 Task: Compose an email with the signature Ashley Martin with the subject Feedback on a shareholder report and the message Could you please review and approve the marketing materials for the new campaign? from softage.4@softage.net to softage.6@softage.net, select last 2 words, change the font of the message to Comic Sans and change the font typography to bold and underline Send the email. Finally, move the email from Sent Items to the label Insurance
Action: Mouse moved to (58, 115)
Screenshot: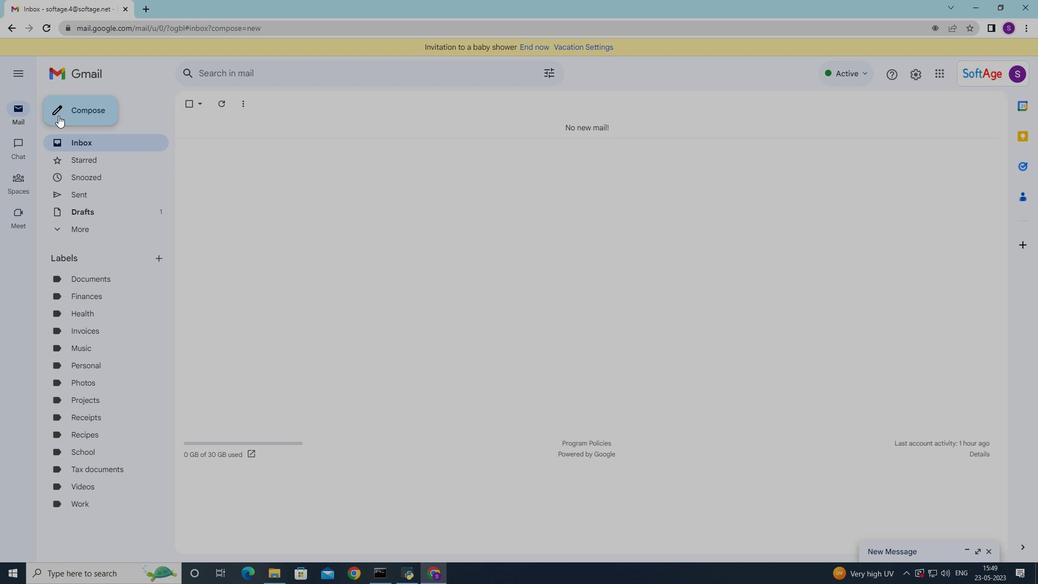 
Action: Mouse pressed left at (58, 115)
Screenshot: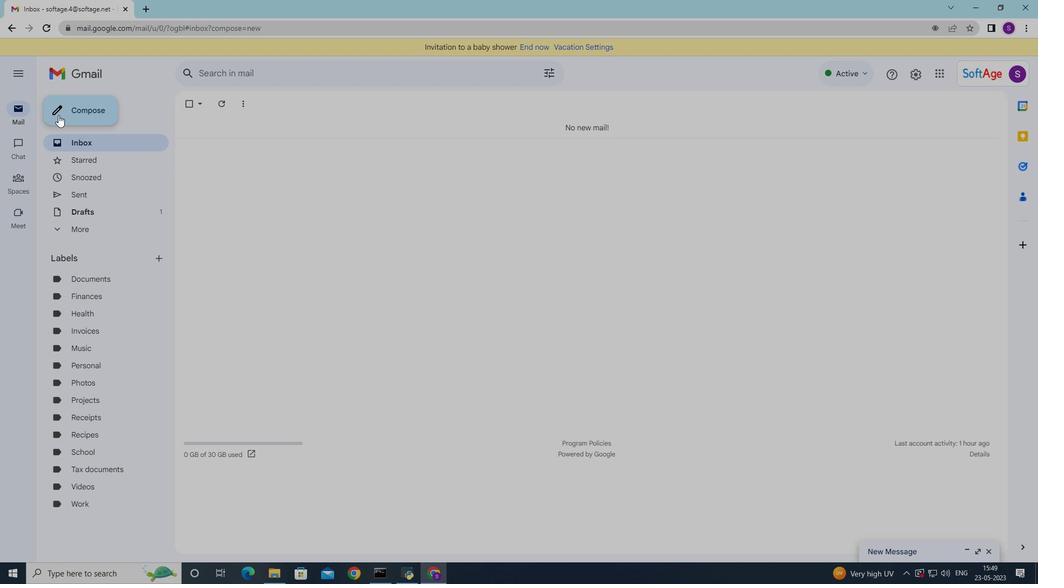 
Action: Mouse moved to (731, 541)
Screenshot: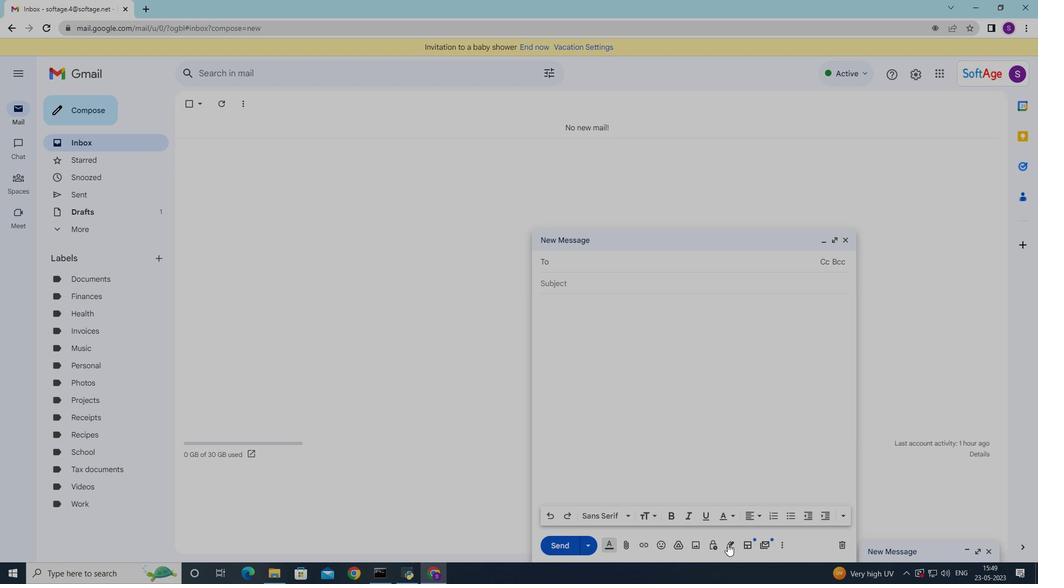 
Action: Mouse pressed left at (731, 541)
Screenshot: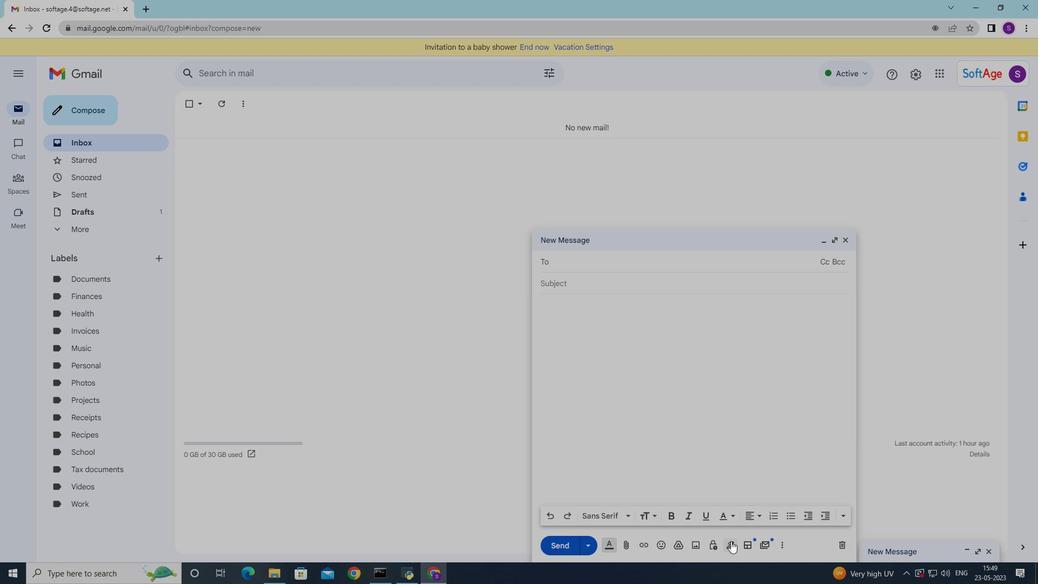 
Action: Mouse moved to (765, 252)
Screenshot: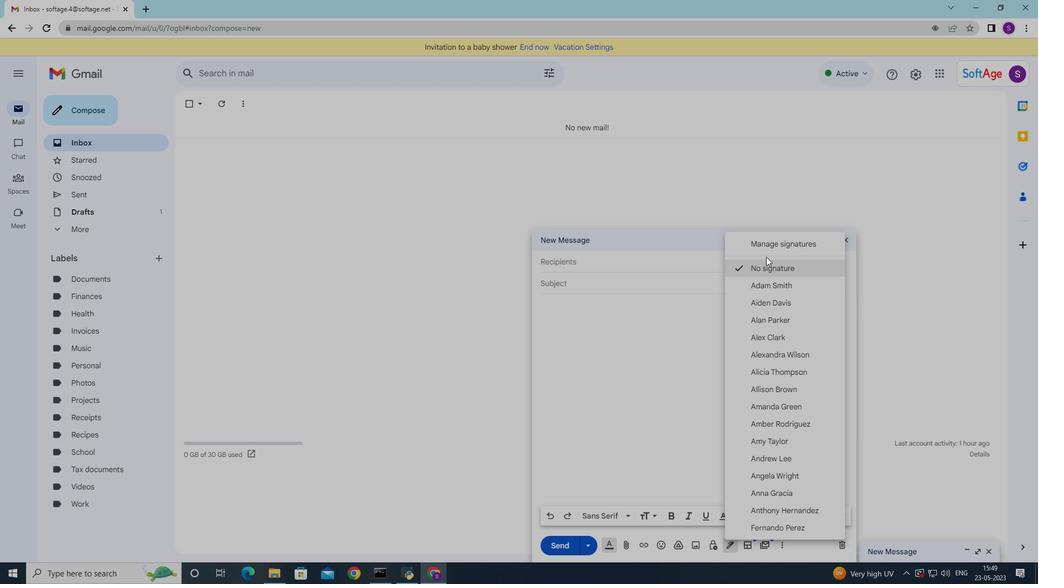 
Action: Mouse pressed left at (765, 252)
Screenshot: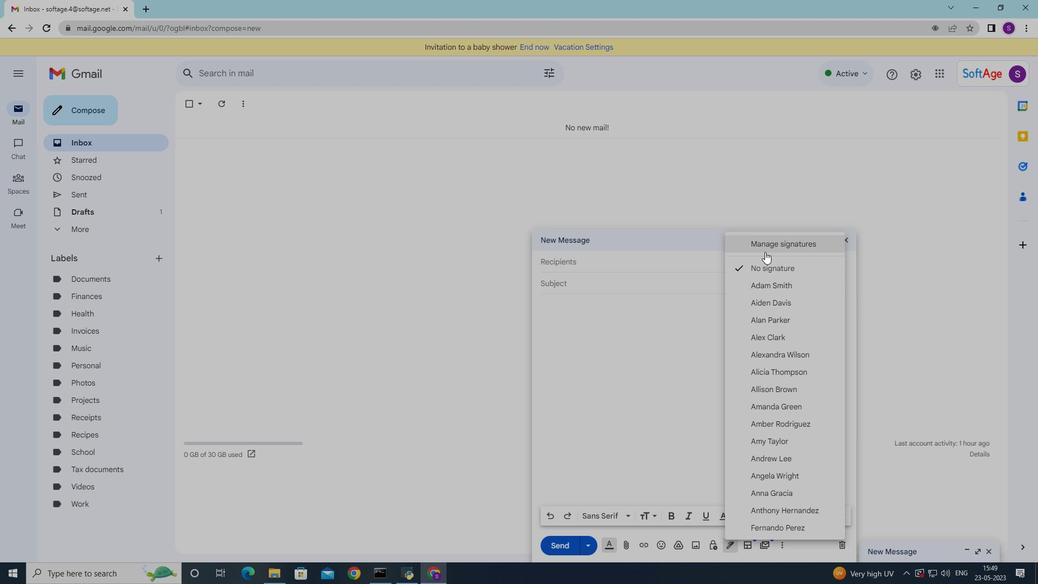 
Action: Mouse moved to (845, 242)
Screenshot: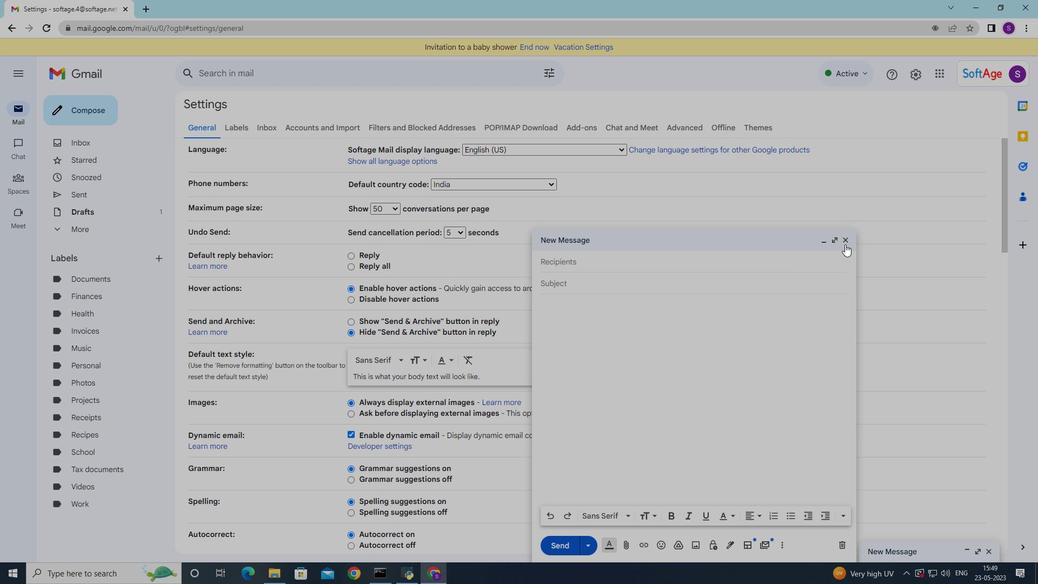 
Action: Mouse pressed left at (845, 242)
Screenshot: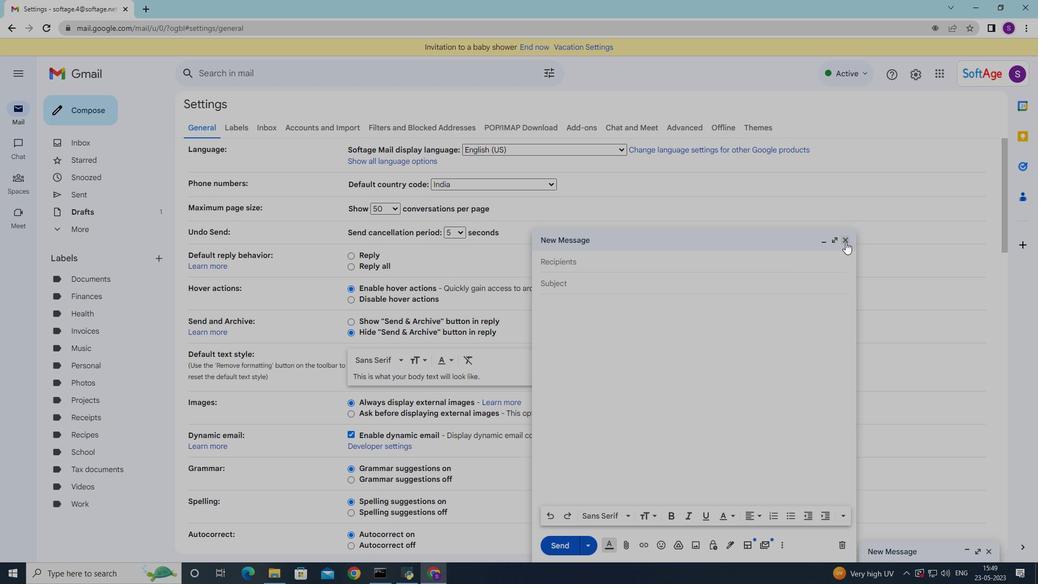 
Action: Mouse moved to (486, 284)
Screenshot: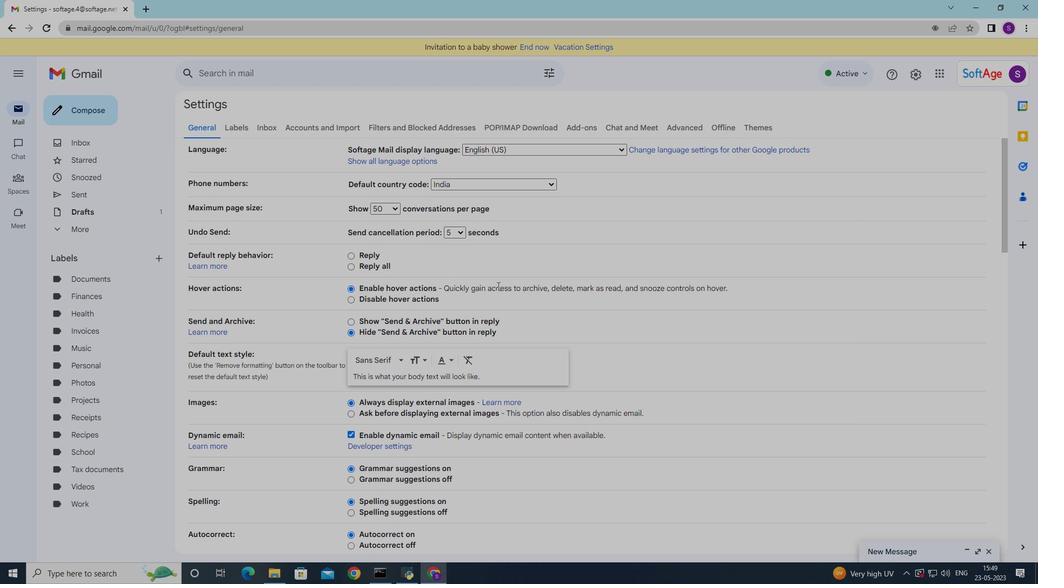 
Action: Mouse scrolled (486, 283) with delta (0, 0)
Screenshot: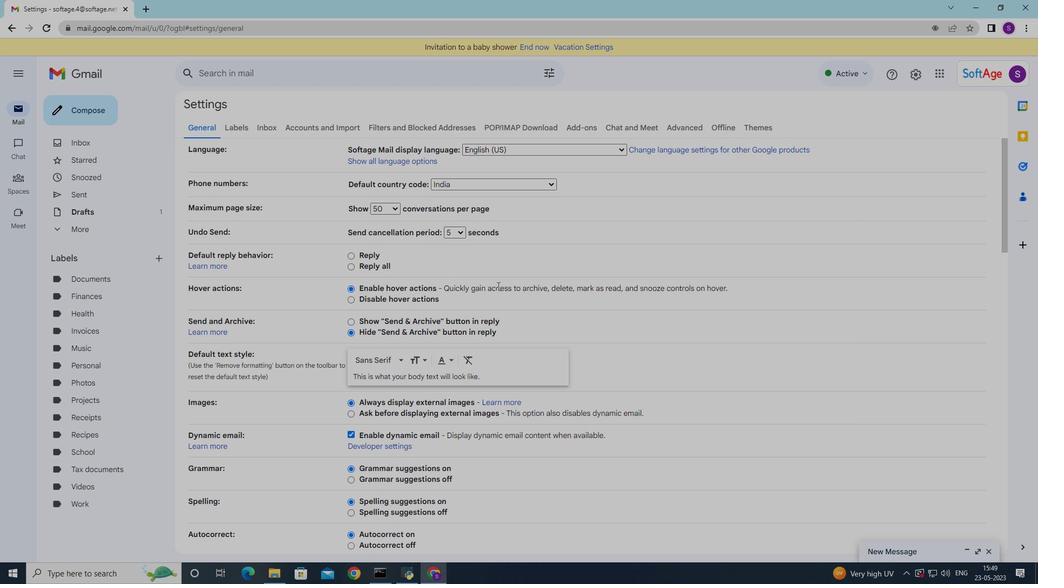 
Action: Mouse moved to (486, 284)
Screenshot: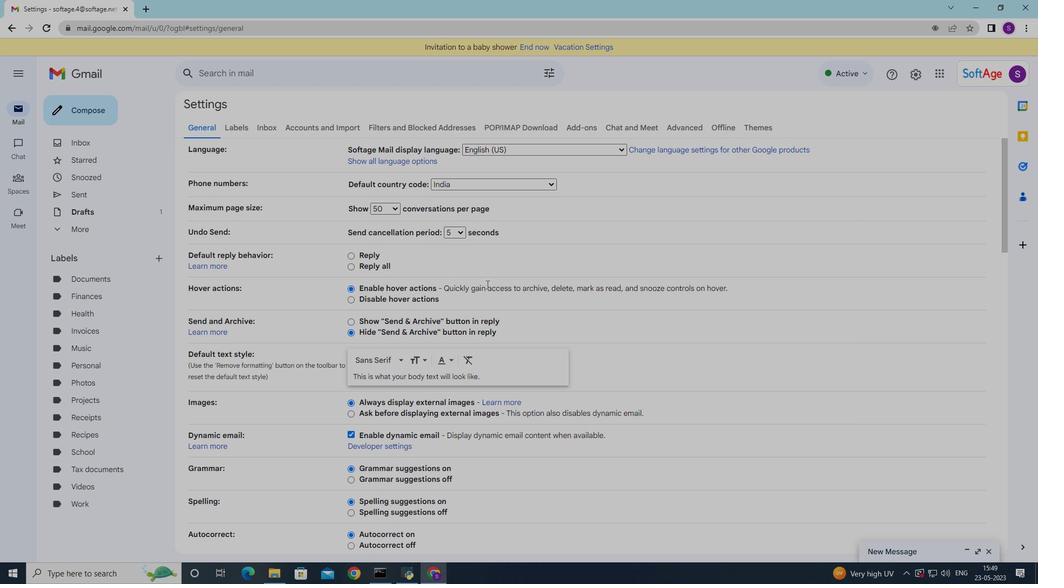 
Action: Mouse scrolled (486, 283) with delta (0, 0)
Screenshot: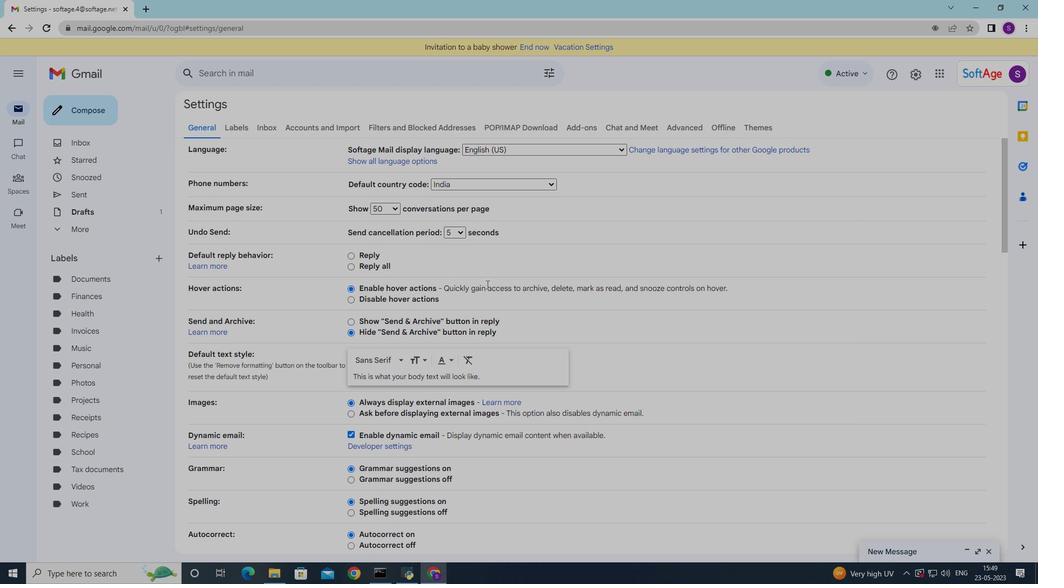 
Action: Mouse moved to (486, 284)
Screenshot: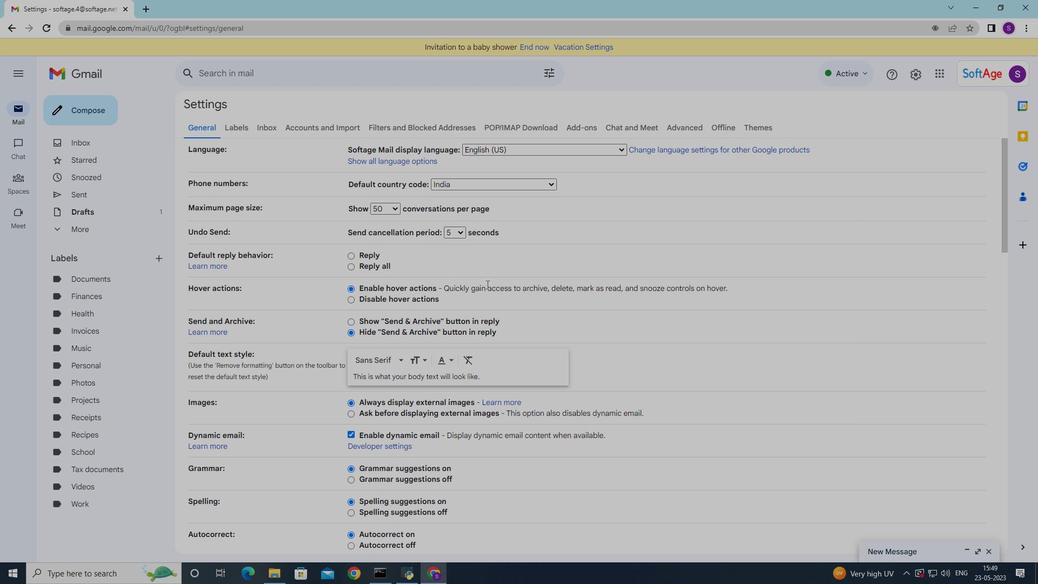 
Action: Mouse scrolled (486, 284) with delta (0, 0)
Screenshot: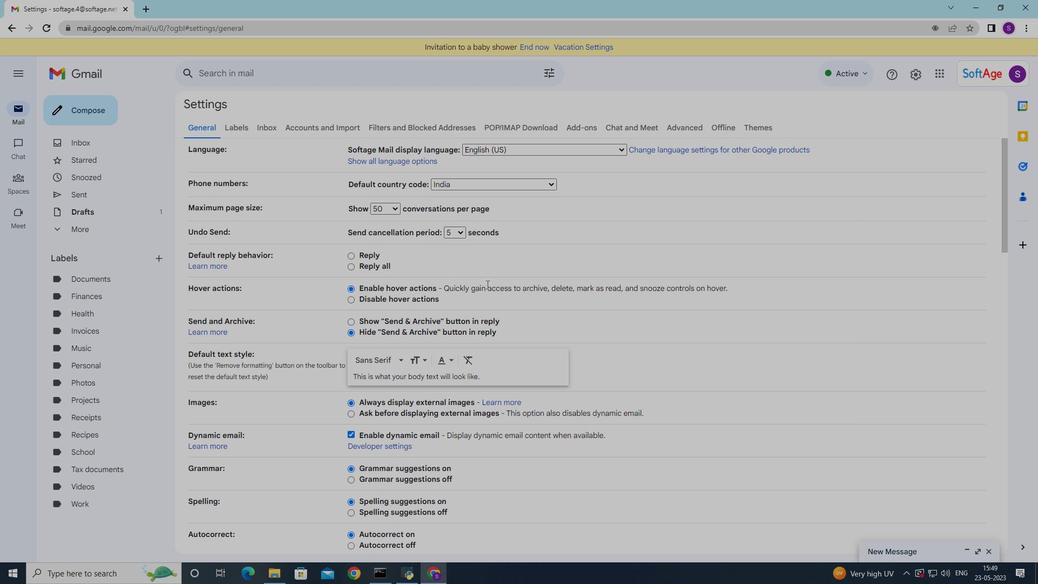 
Action: Mouse moved to (485, 288)
Screenshot: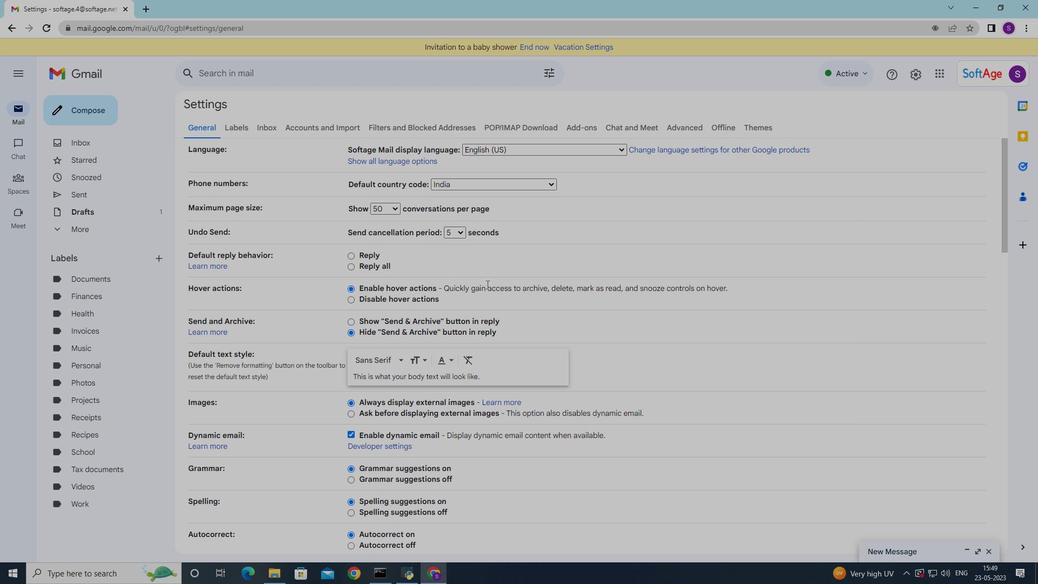 
Action: Mouse scrolled (485, 288) with delta (0, 0)
Screenshot: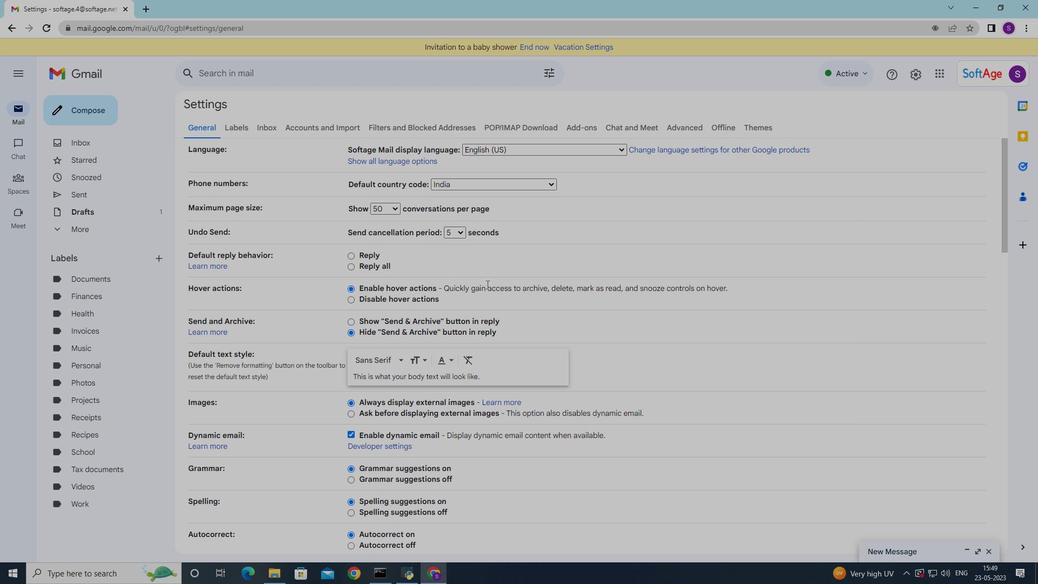 
Action: Mouse moved to (475, 349)
Screenshot: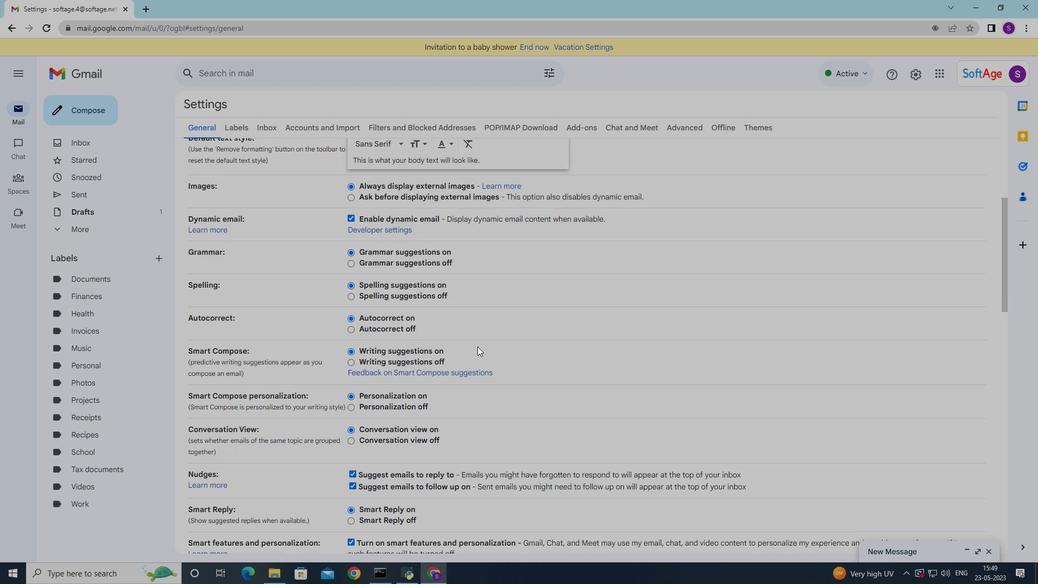 
Action: Mouse scrolled (475, 349) with delta (0, 0)
Screenshot: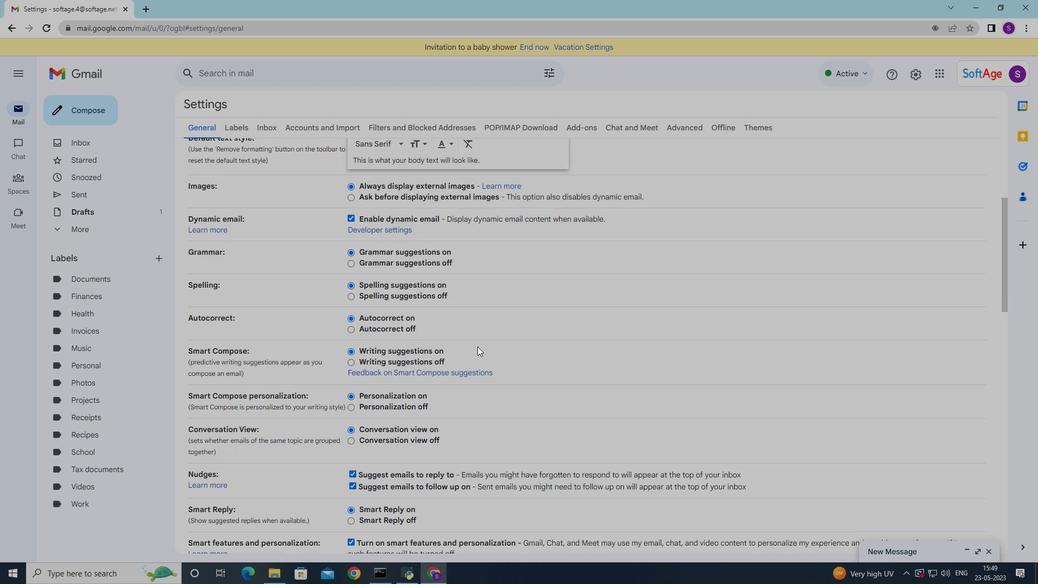 
Action: Mouse scrolled (475, 349) with delta (0, 0)
Screenshot: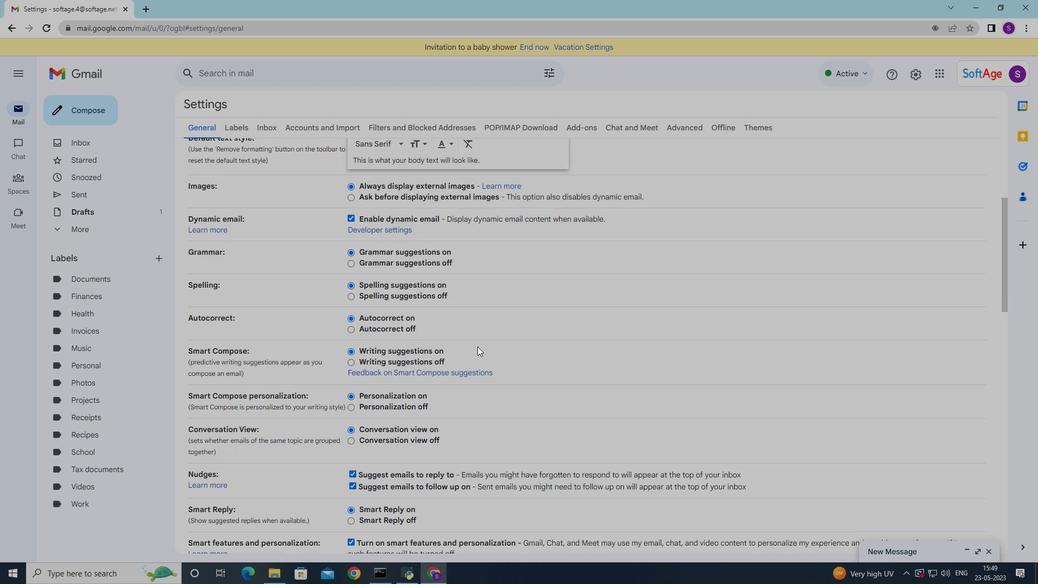 
Action: Mouse scrolled (475, 349) with delta (0, 0)
Screenshot: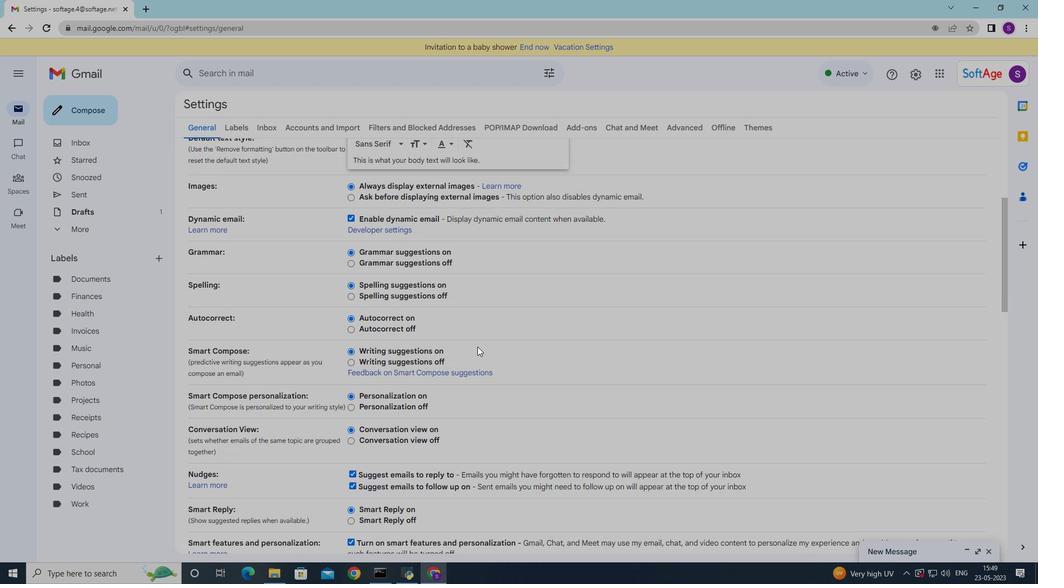 
Action: Mouse moved to (475, 350)
Screenshot: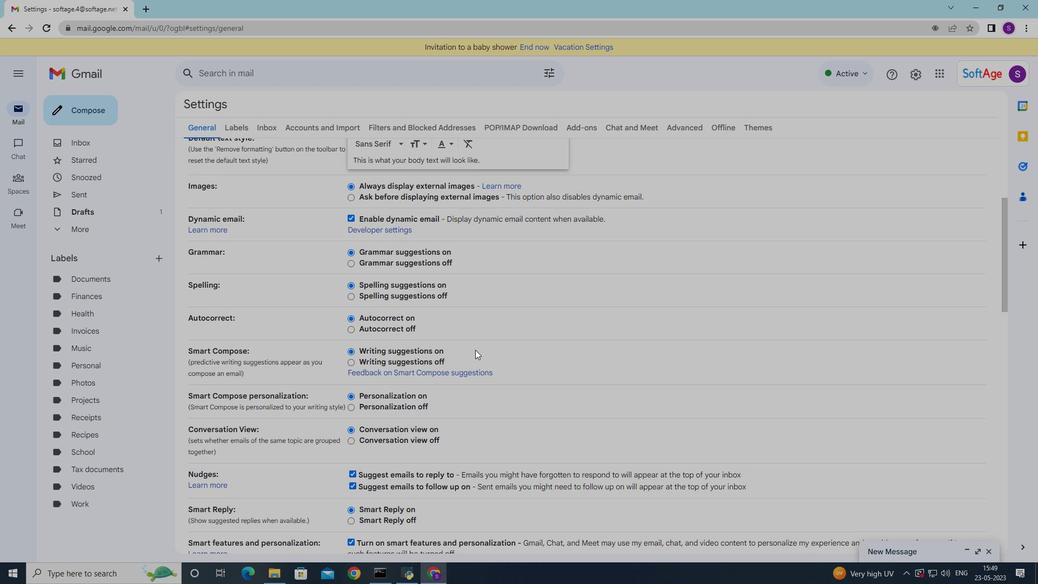 
Action: Mouse scrolled (475, 349) with delta (0, 0)
Screenshot: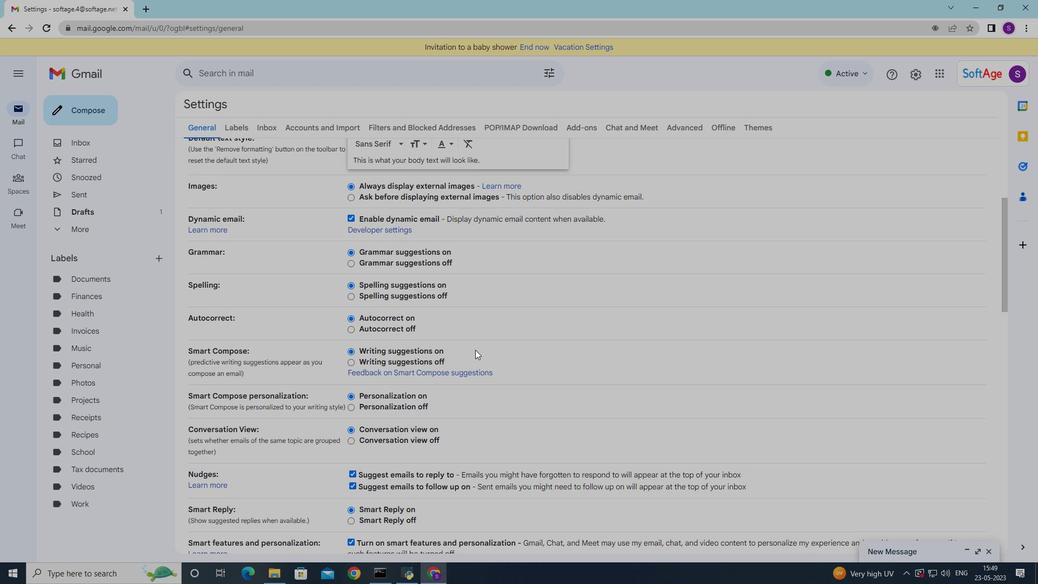 
Action: Mouse moved to (473, 352)
Screenshot: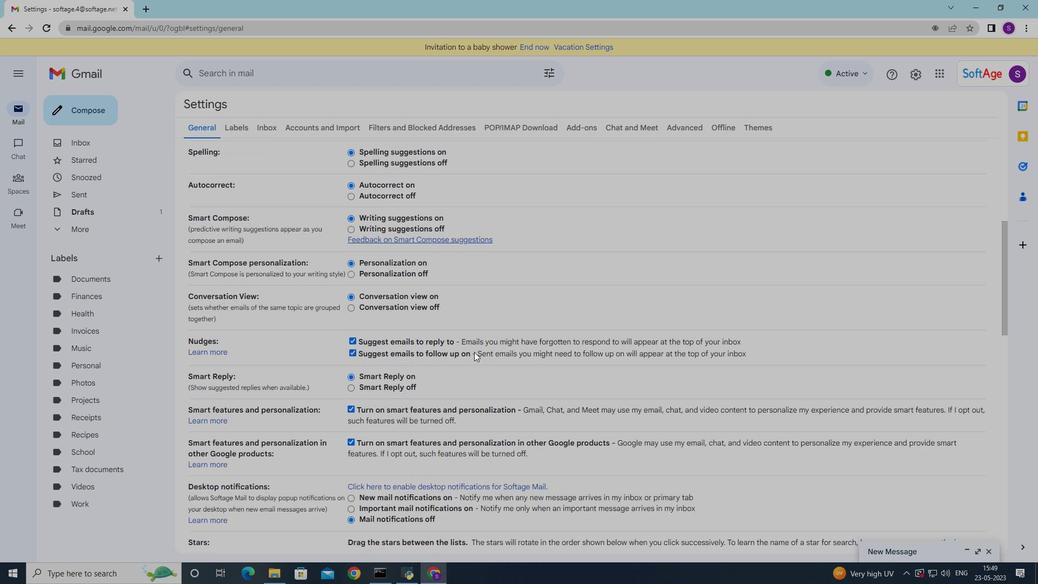
Action: Mouse scrolled (473, 351) with delta (0, 0)
Screenshot: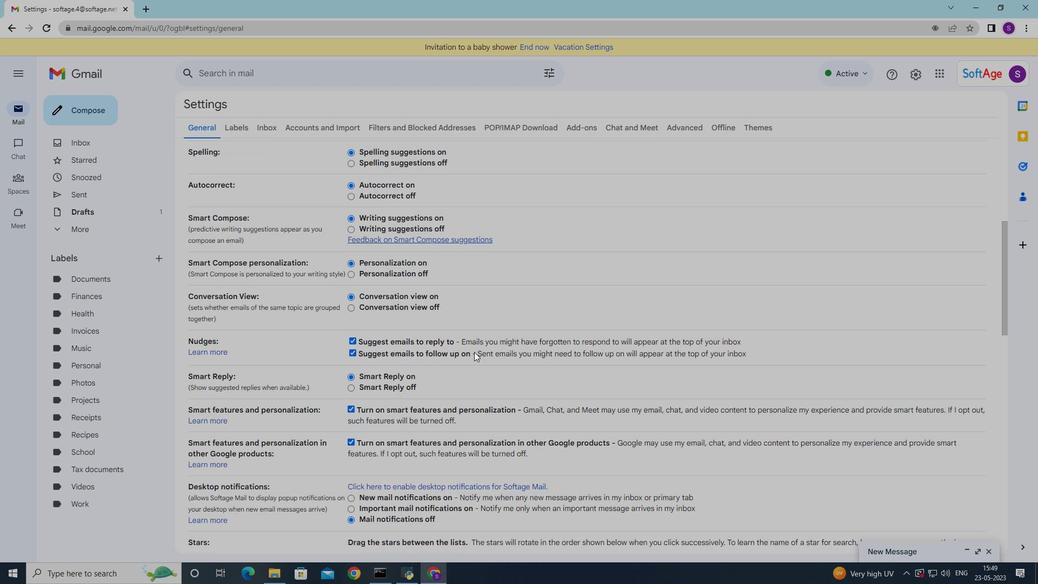 
Action: Mouse moved to (473, 352)
Screenshot: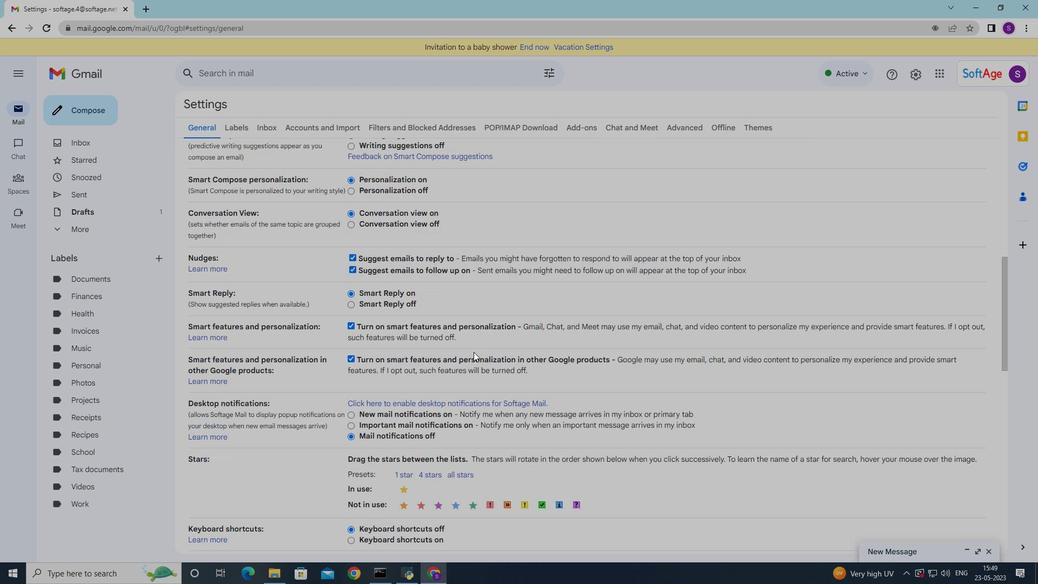 
Action: Mouse scrolled (473, 351) with delta (0, 0)
Screenshot: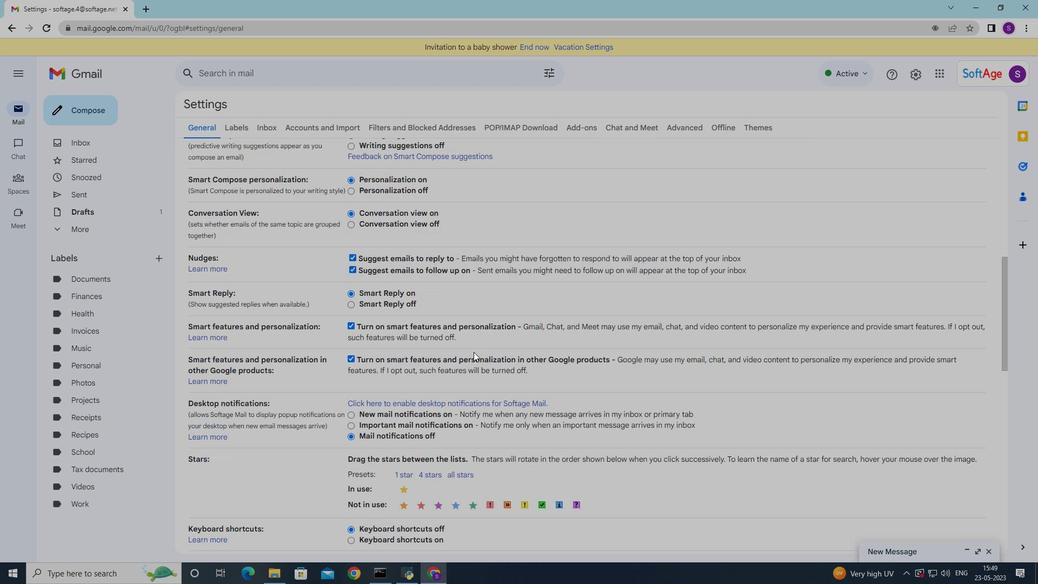 
Action: Mouse moved to (473, 352)
Screenshot: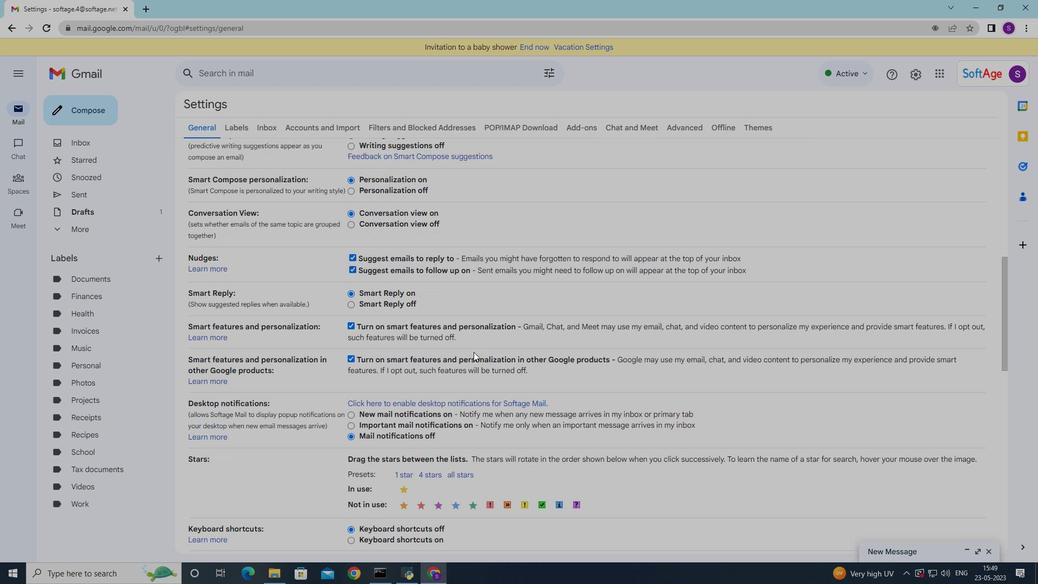 
Action: Mouse scrolled (473, 351) with delta (0, 0)
Screenshot: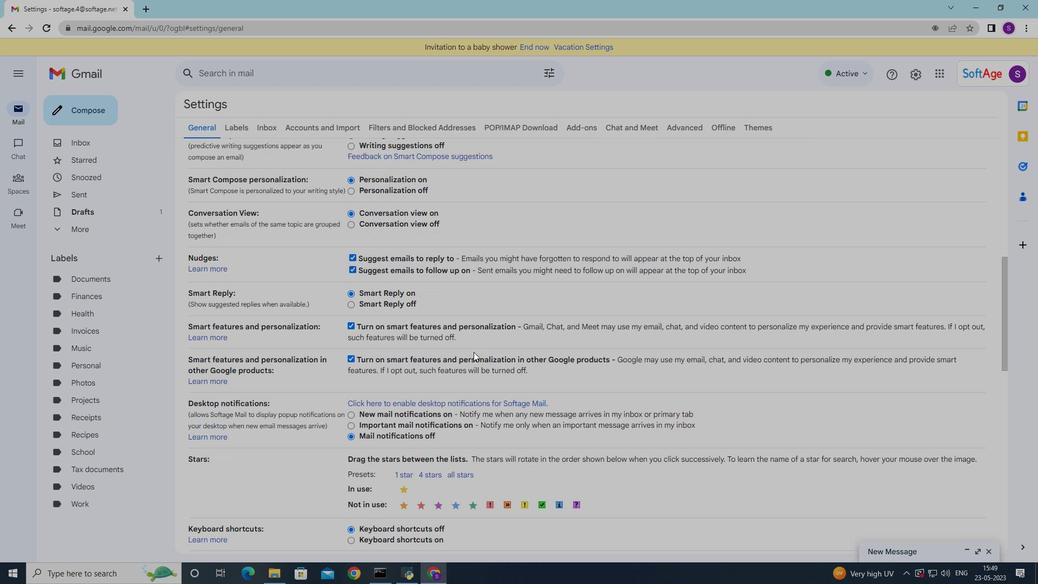 
Action: Mouse scrolled (473, 351) with delta (0, 0)
Screenshot: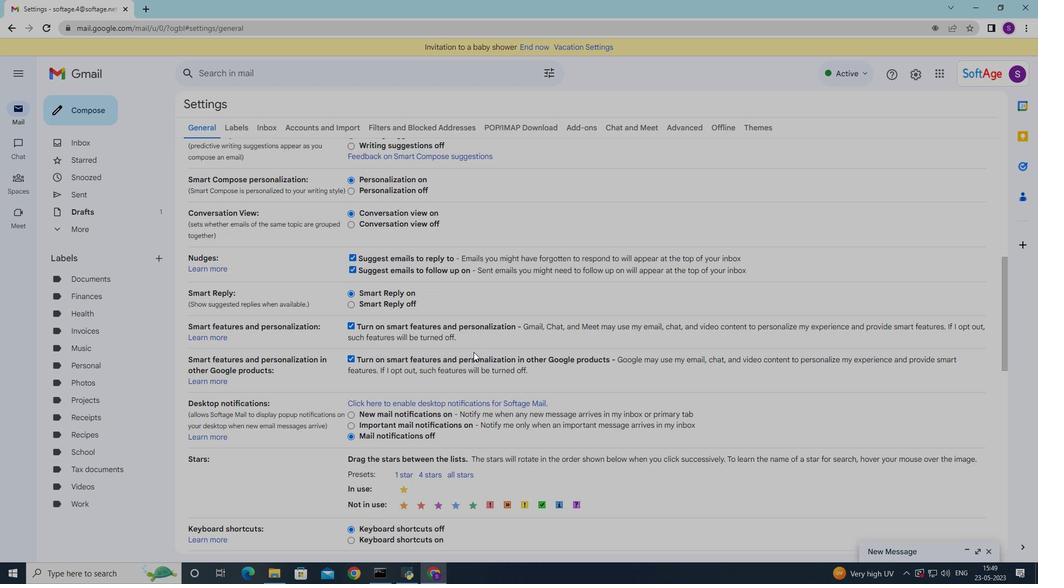 
Action: Mouse moved to (473, 352)
Screenshot: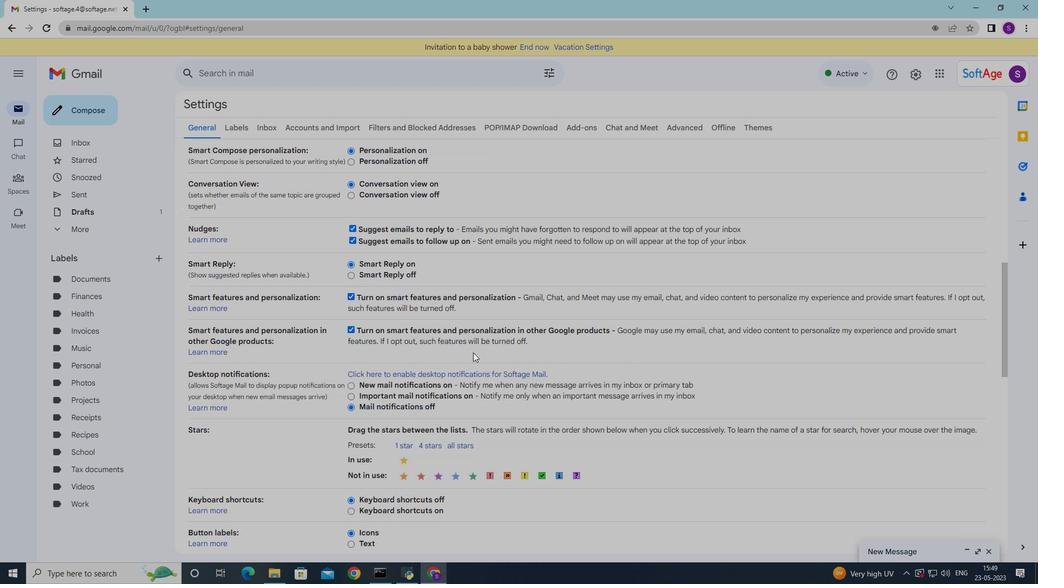 
Action: Mouse scrolled (473, 352) with delta (0, 0)
Screenshot: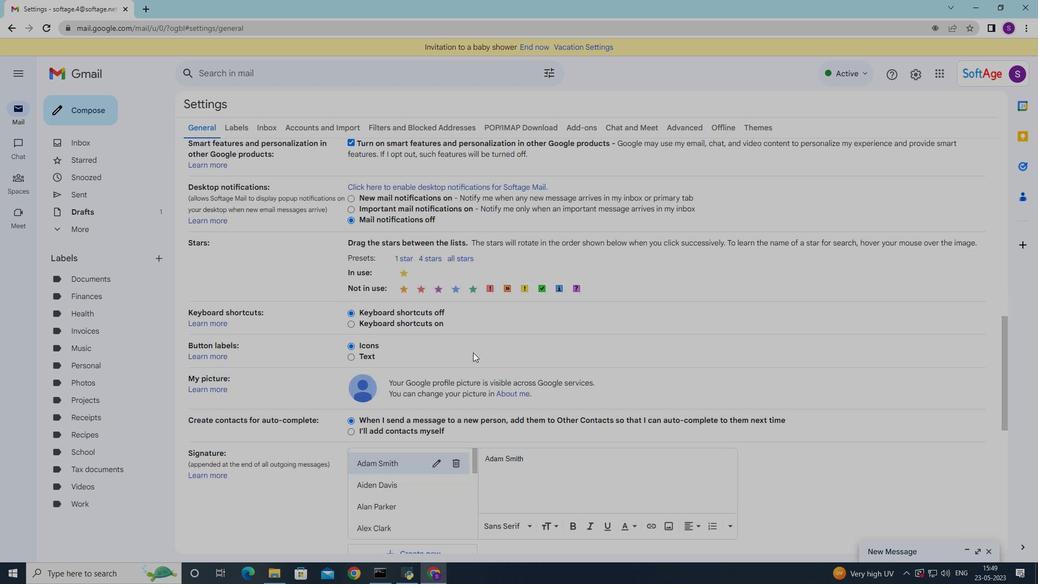
Action: Mouse scrolled (473, 352) with delta (0, 0)
Screenshot: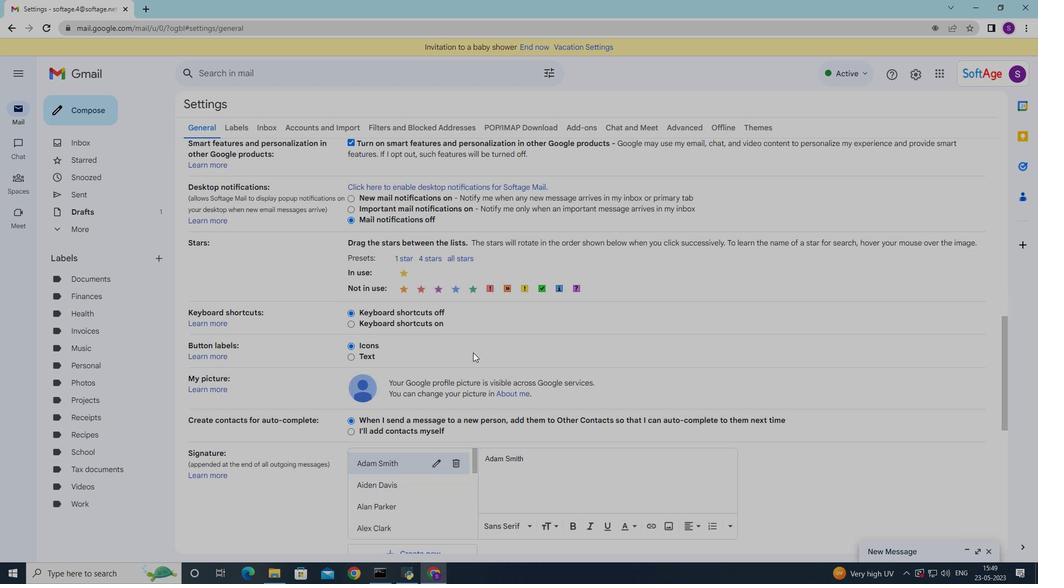 
Action: Mouse scrolled (473, 352) with delta (0, 0)
Screenshot: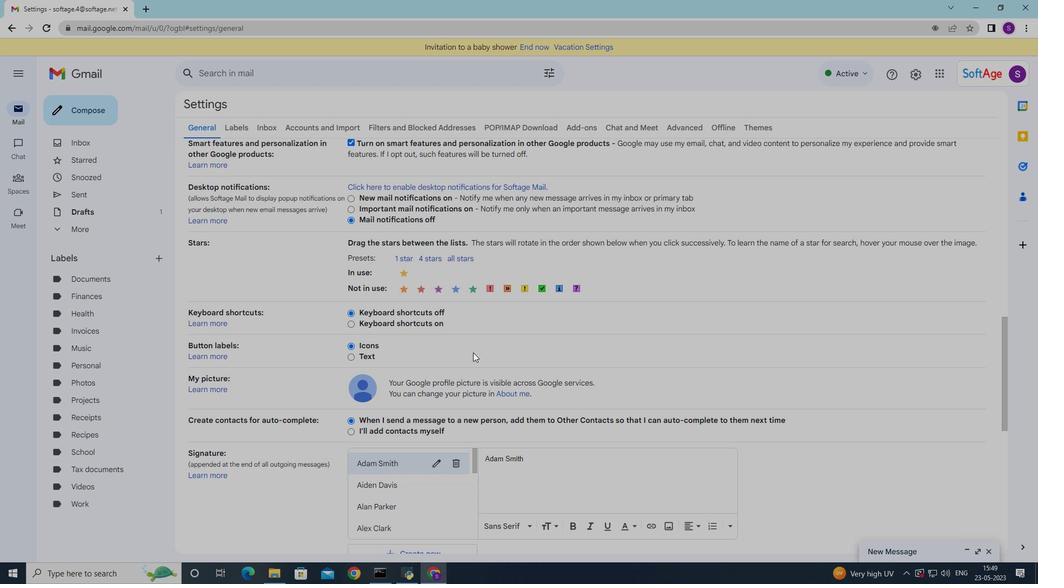
Action: Mouse moved to (424, 393)
Screenshot: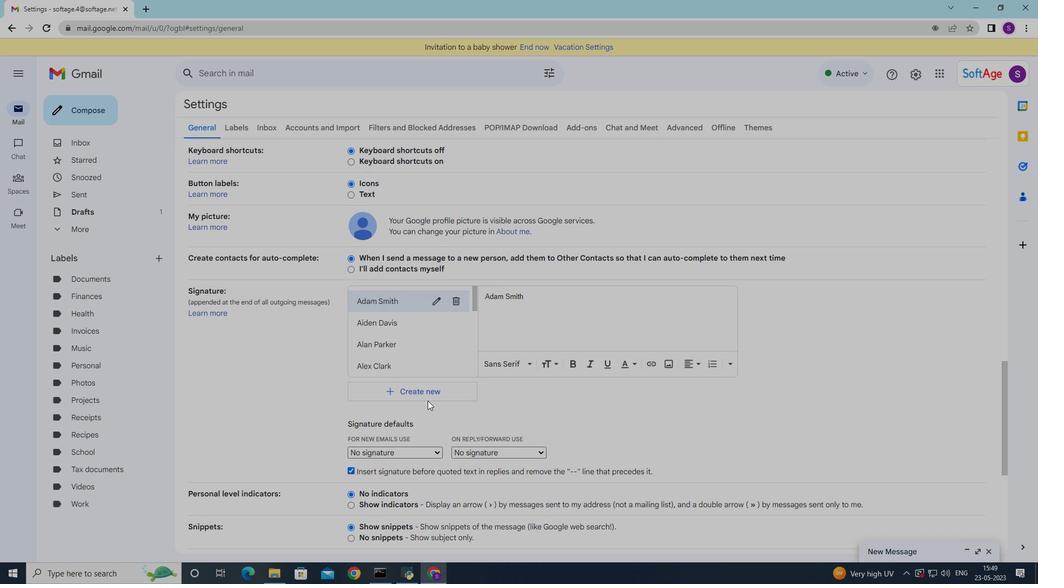 
Action: Mouse pressed left at (424, 393)
Screenshot: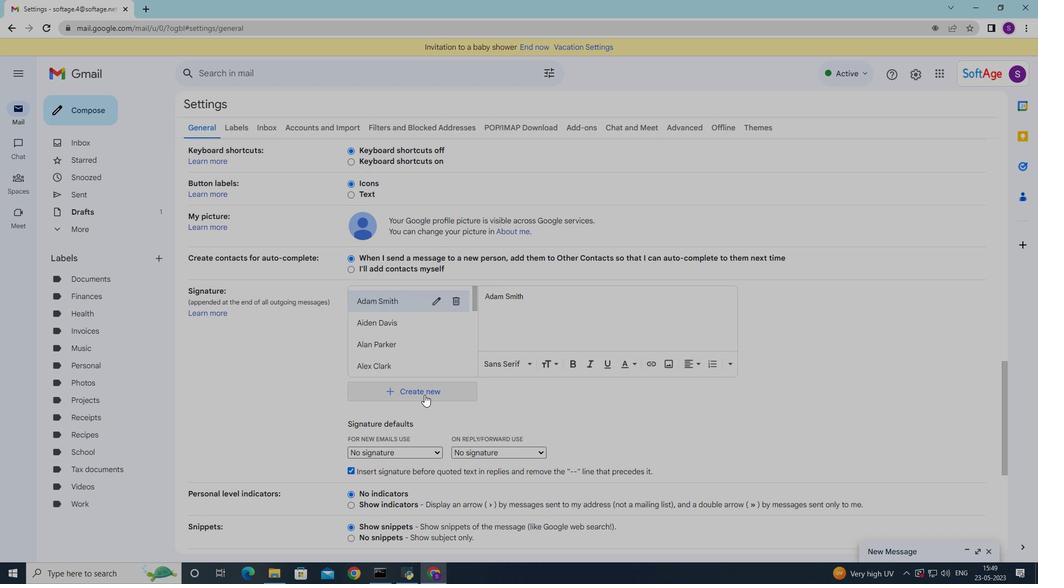 
Action: Mouse moved to (516, 333)
Screenshot: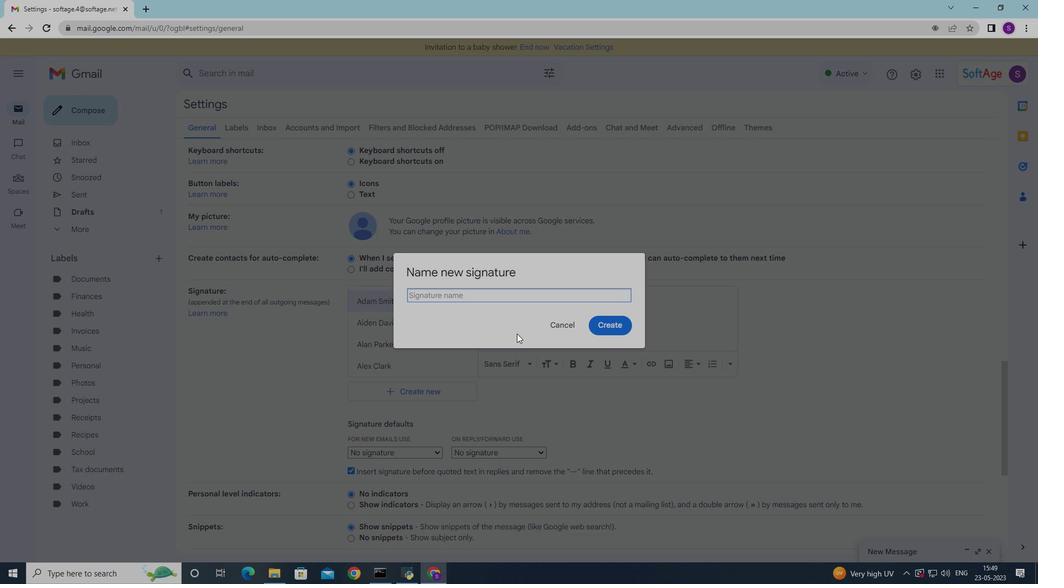
Action: Key pressed <Key.shift>Ashley<Key.space><Key.shift><Key.shift><Key.shift><Key.shift><Key.shift><Key.shift><Key.shift><Key.shift><Key.shift><Key.shift><Key.shift><Key.shift><Key.shift><Key.shift><Key.shift><Key.shift><Key.shift>Martin
Screenshot: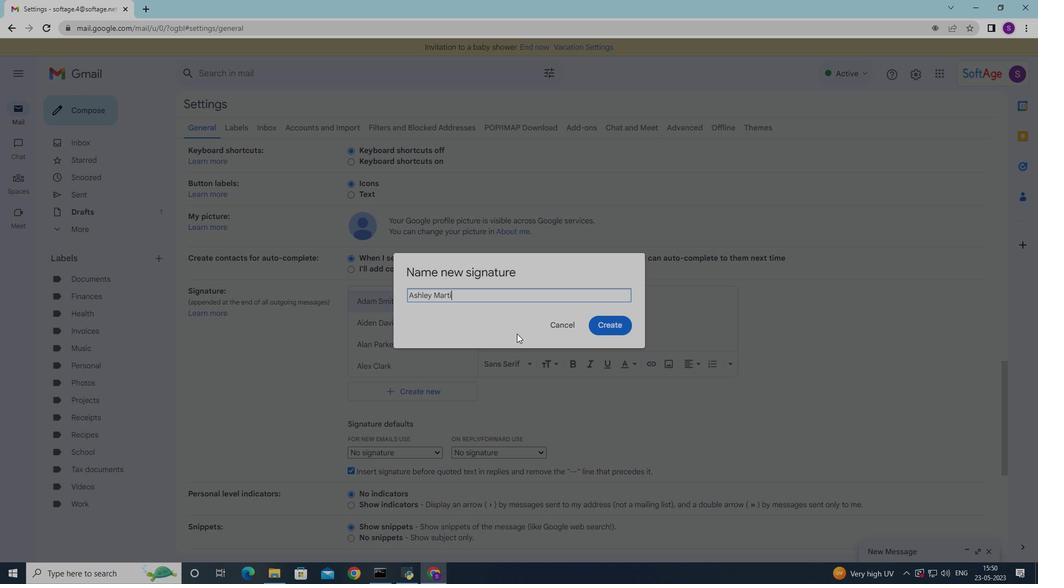 
Action: Mouse moved to (601, 328)
Screenshot: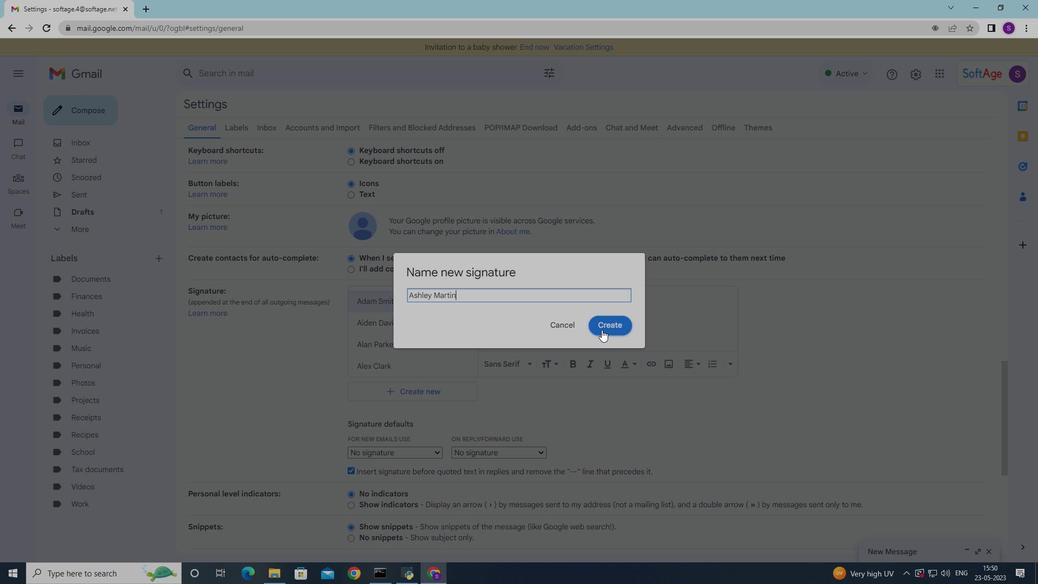 
Action: Mouse pressed left at (601, 328)
Screenshot: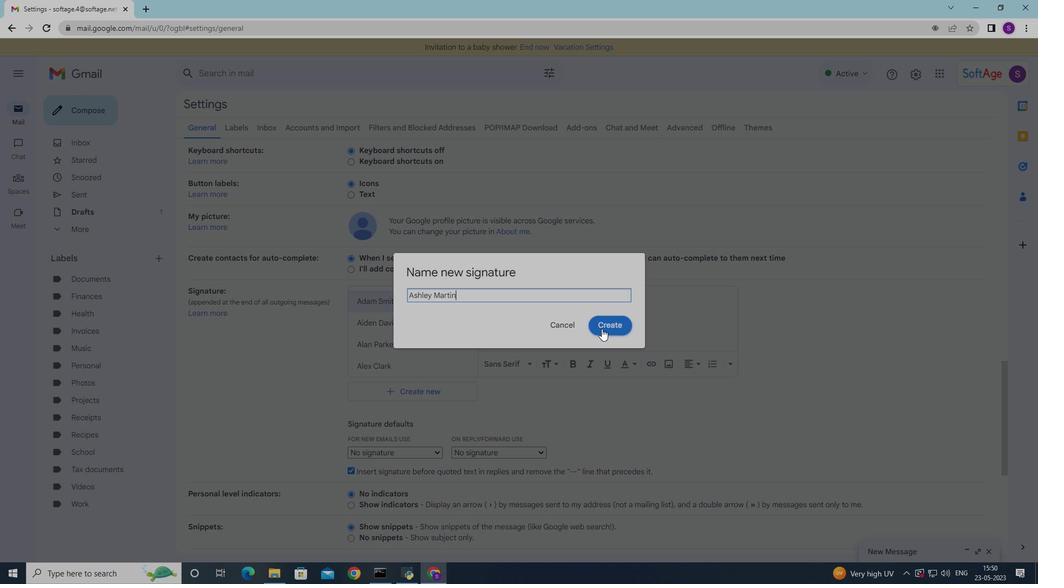 
Action: Mouse moved to (568, 312)
Screenshot: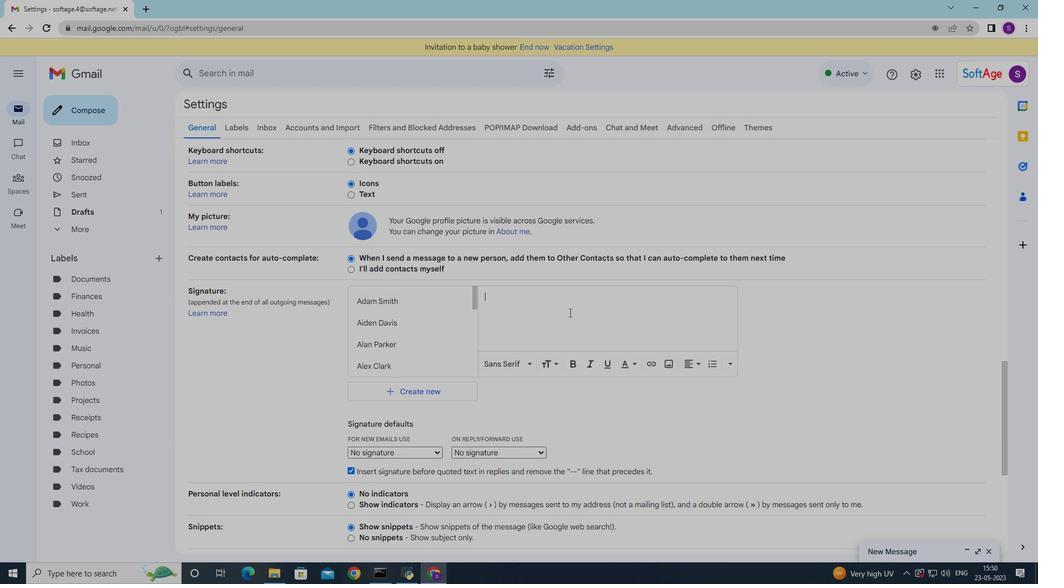 
Action: Key pressed <Key.shift>Asley<Key.space><Key.left><Key.left><Key.left><Key.left>h<Key.right><Key.right><Key.right><Key.right><Key.shift><Key.shift>Martin
Screenshot: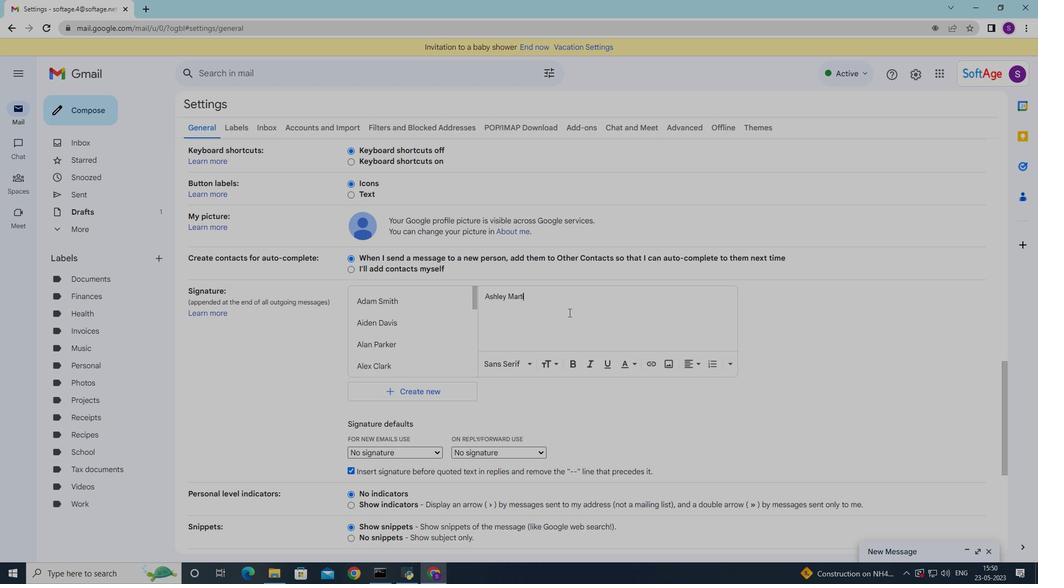 
Action: Mouse moved to (523, 328)
Screenshot: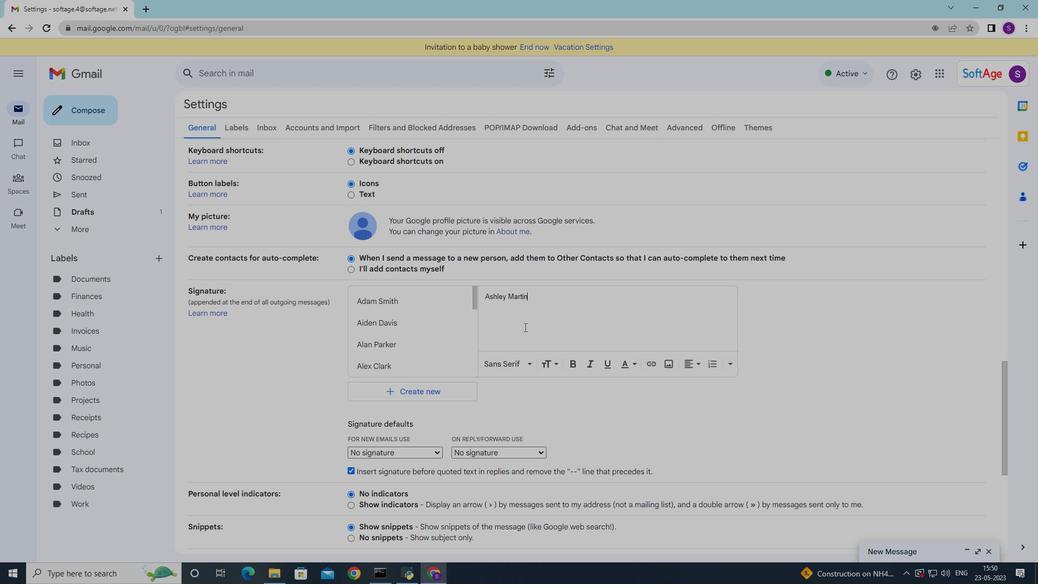 
Action: Mouse scrolled (523, 328) with delta (0, 0)
Screenshot: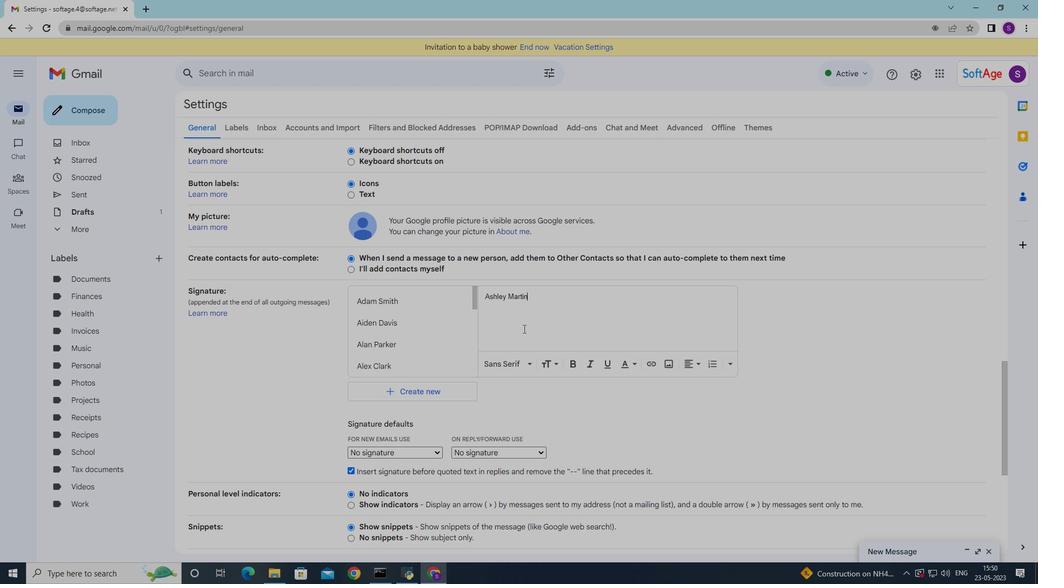 
Action: Mouse moved to (523, 328)
Screenshot: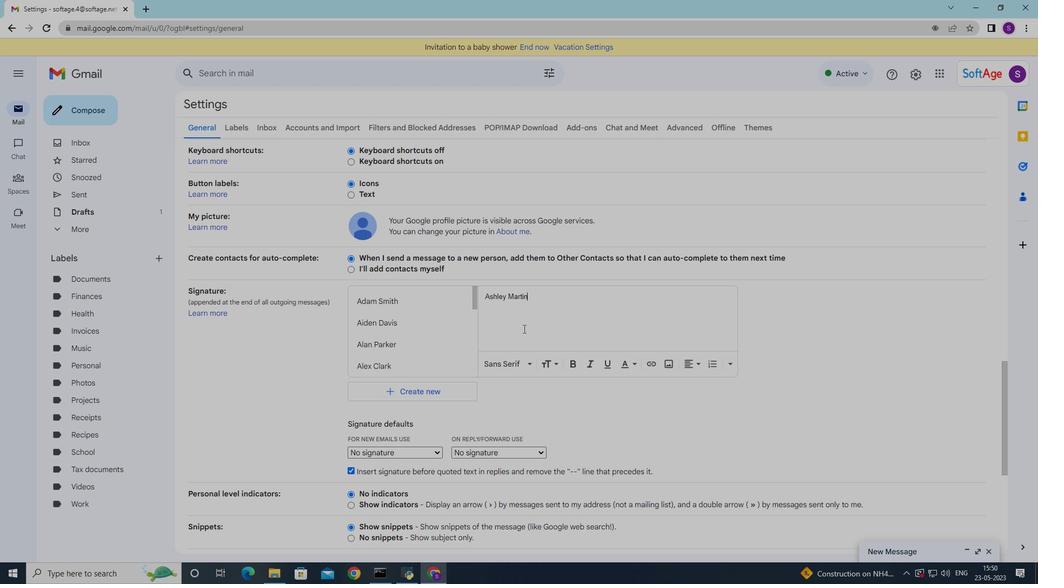 
Action: Mouse scrolled (523, 328) with delta (0, 0)
Screenshot: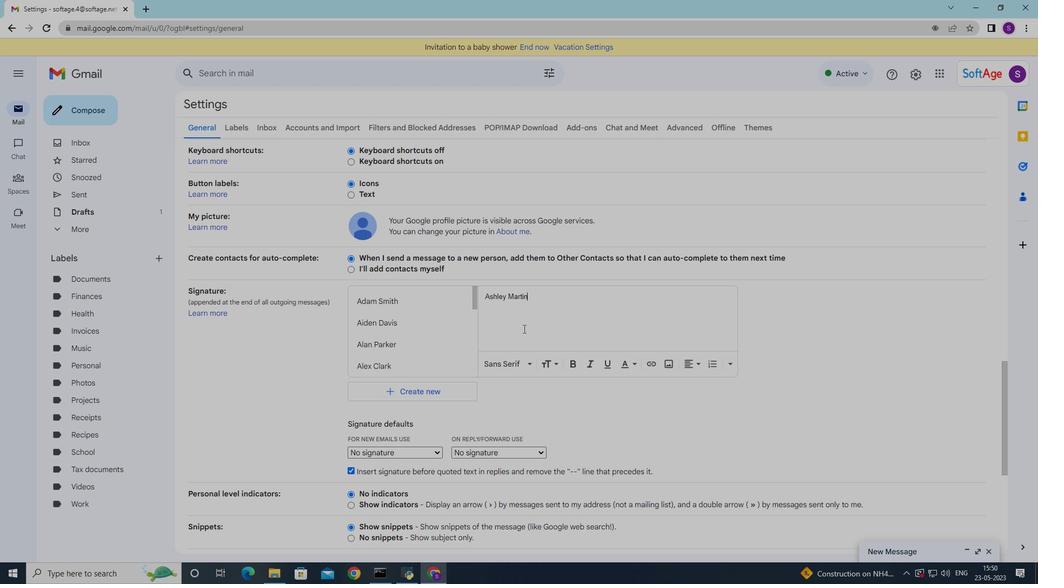
Action: Mouse moved to (523, 329)
Screenshot: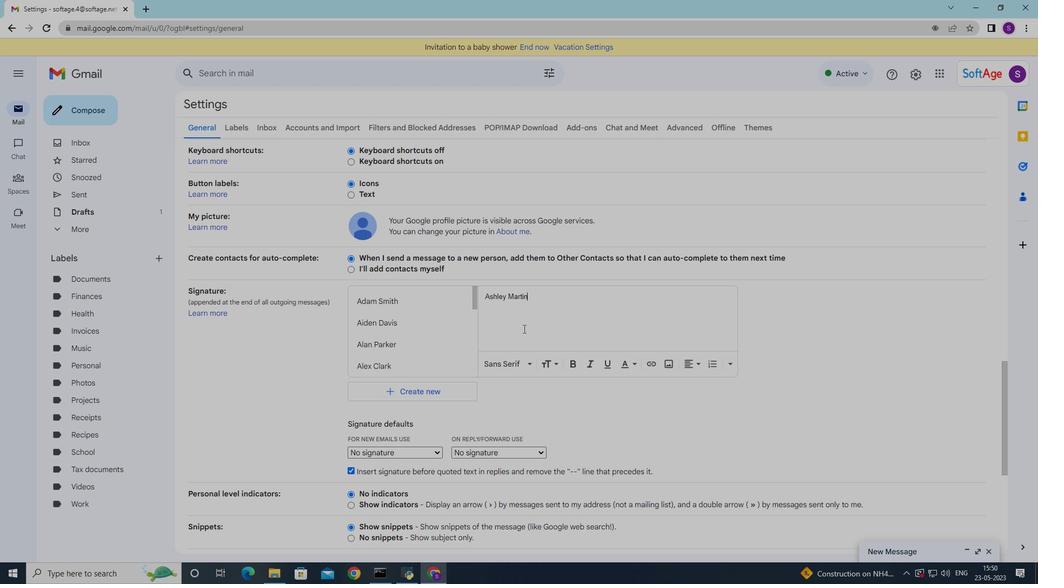 
Action: Mouse scrolled (523, 328) with delta (0, 0)
Screenshot: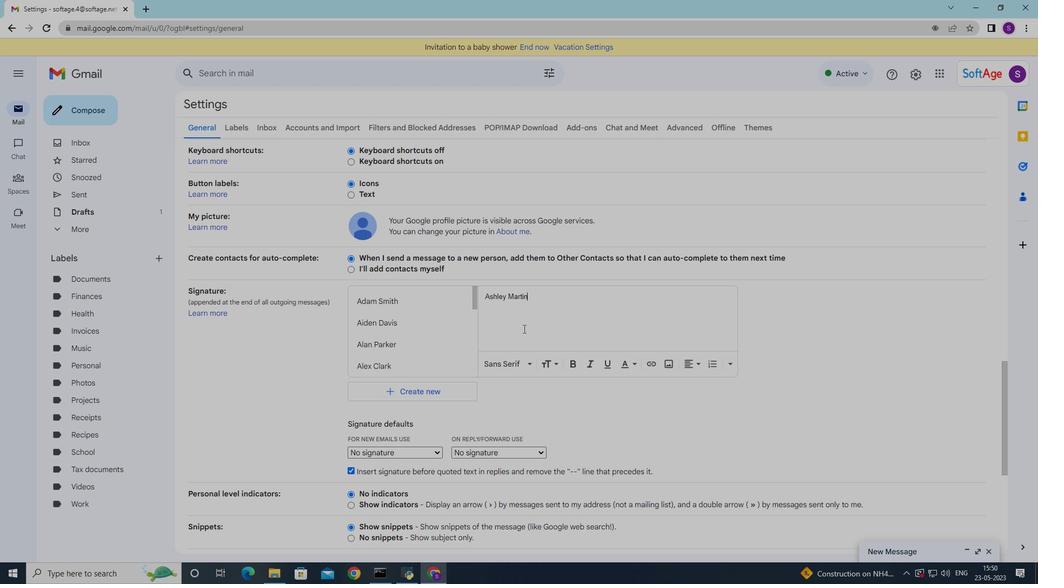 
Action: Mouse moved to (488, 405)
Screenshot: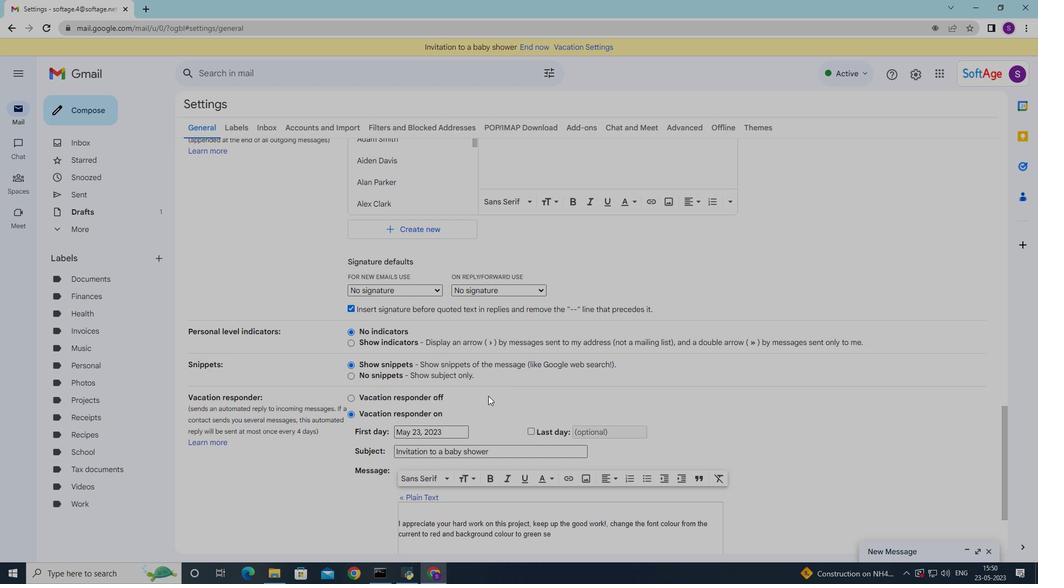 
Action: Mouse scrolled (488, 405) with delta (0, 0)
Screenshot: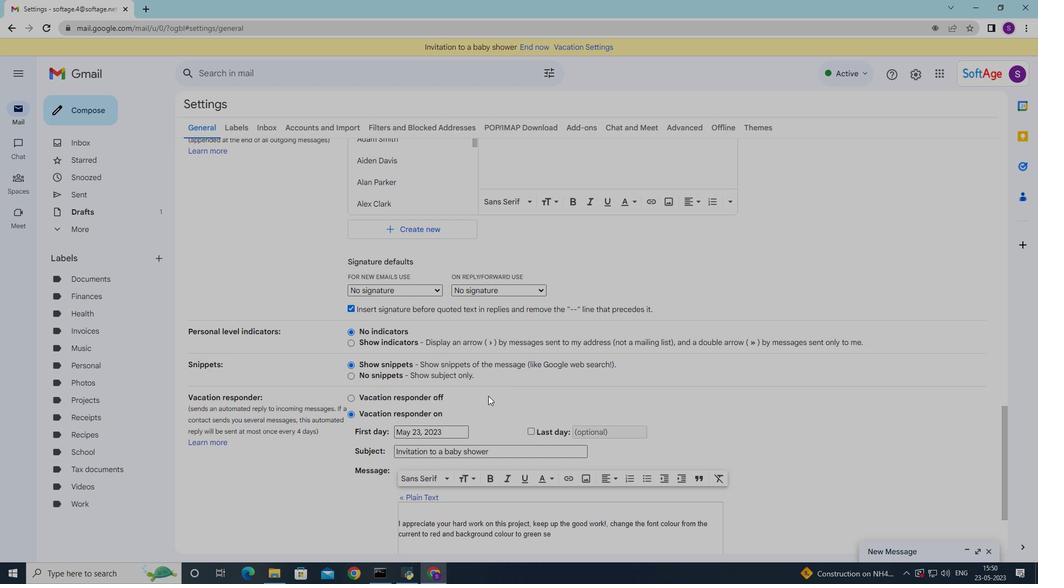 
Action: Mouse moved to (489, 408)
Screenshot: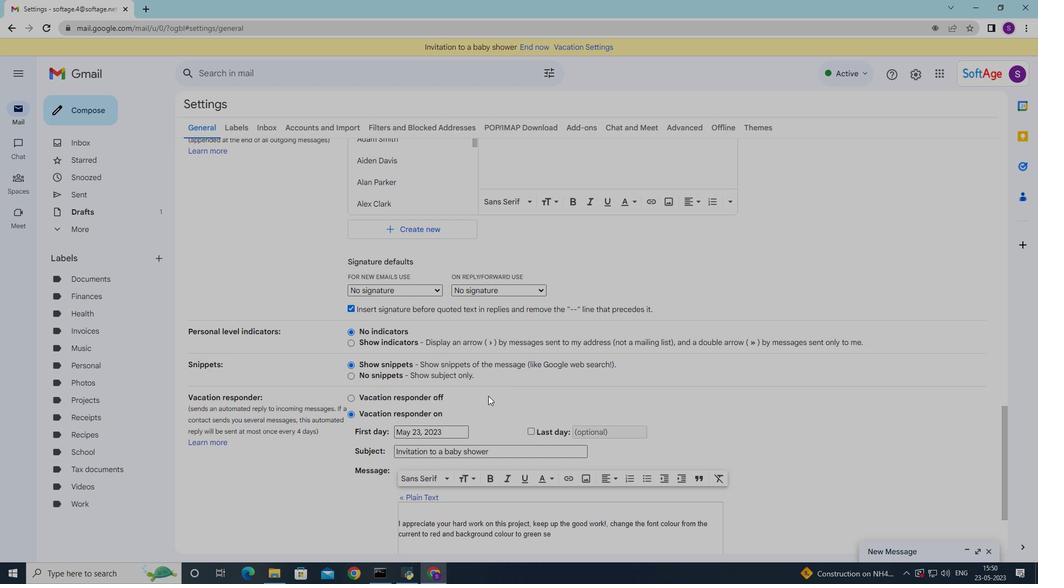 
Action: Mouse scrolled (489, 408) with delta (0, 0)
Screenshot: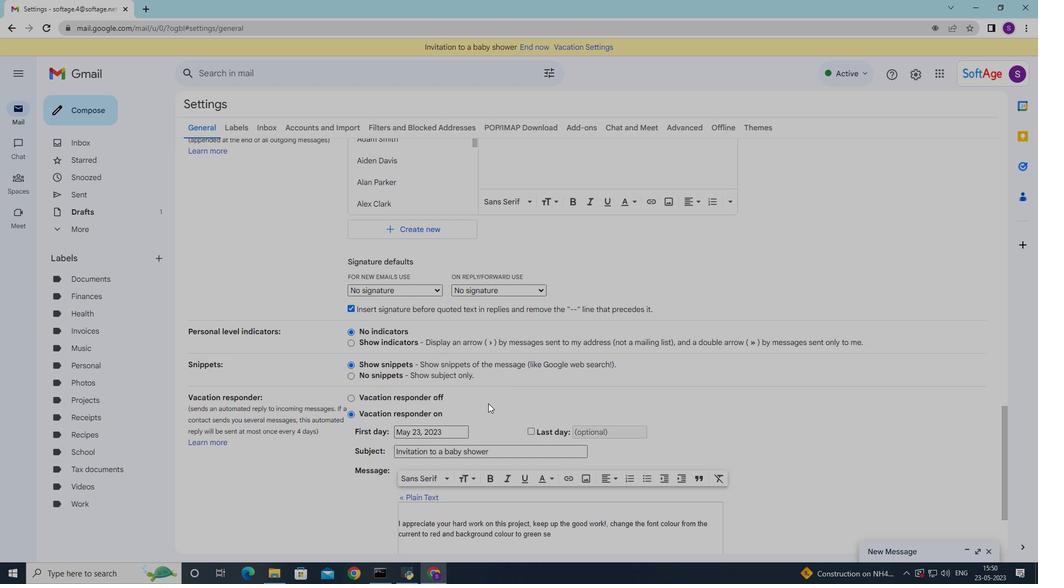 
Action: Mouse moved to (496, 408)
Screenshot: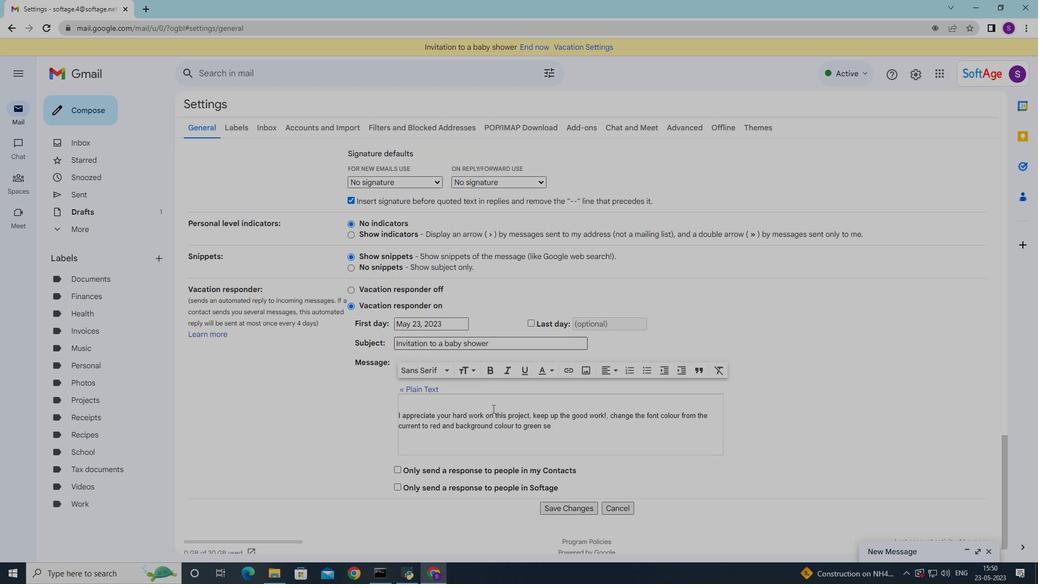 
Action: Mouse scrolled (496, 408) with delta (0, 0)
Screenshot: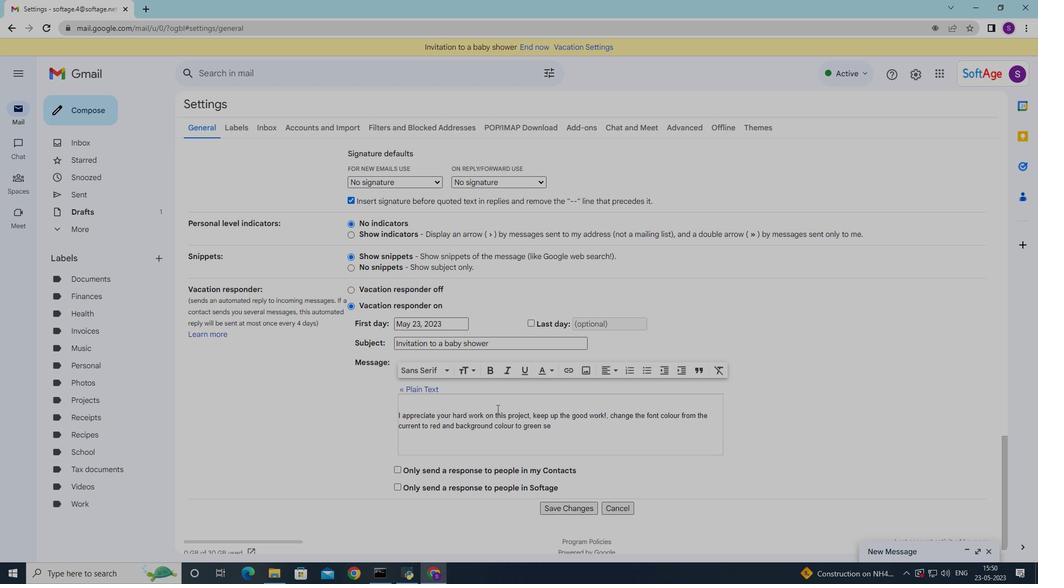 
Action: Mouse scrolled (496, 408) with delta (0, 0)
Screenshot: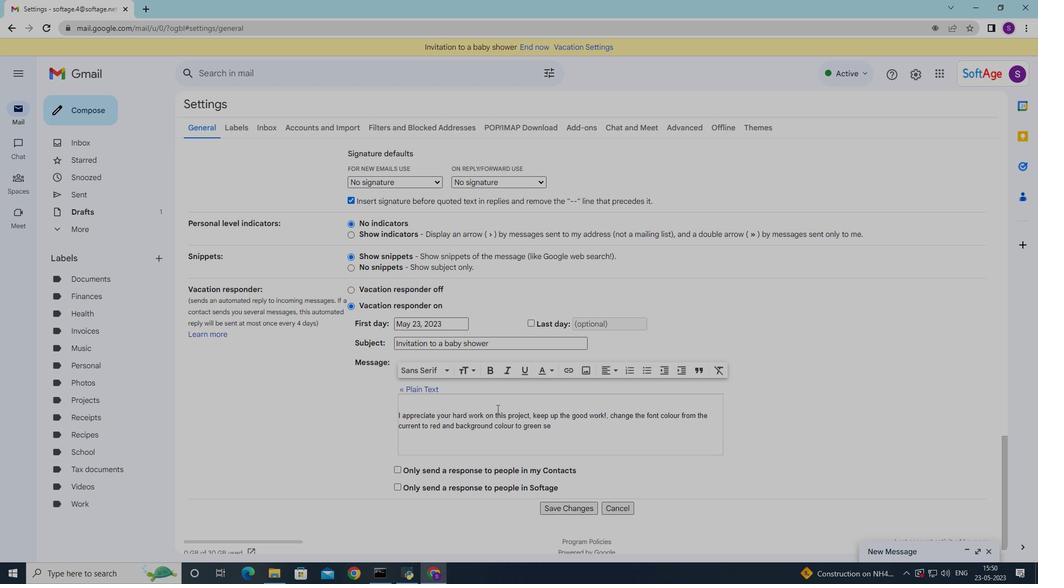 
Action: Mouse moved to (570, 495)
Screenshot: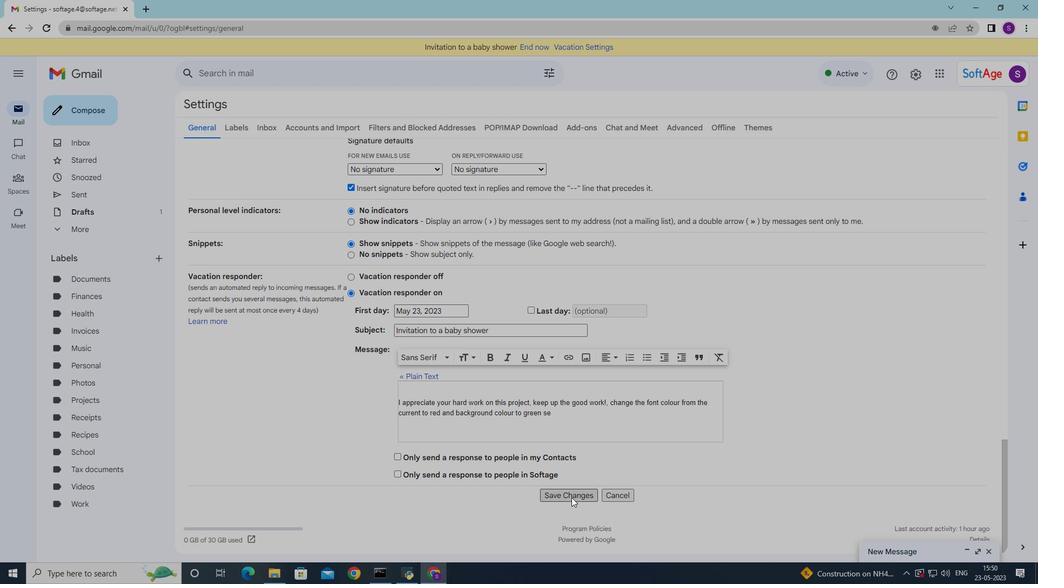 
Action: Mouse pressed left at (570, 495)
Screenshot: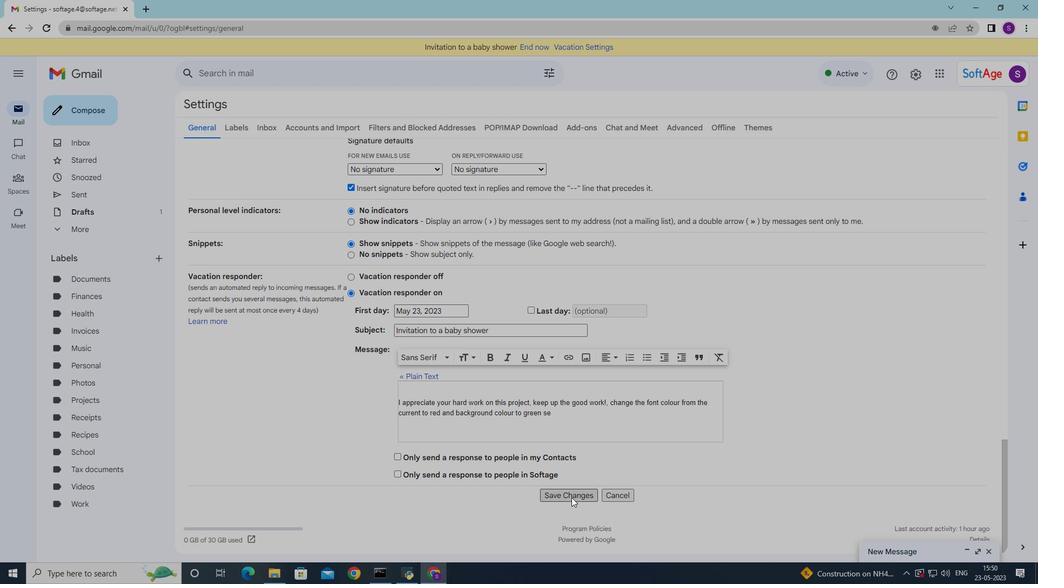 
Action: Mouse moved to (89, 115)
Screenshot: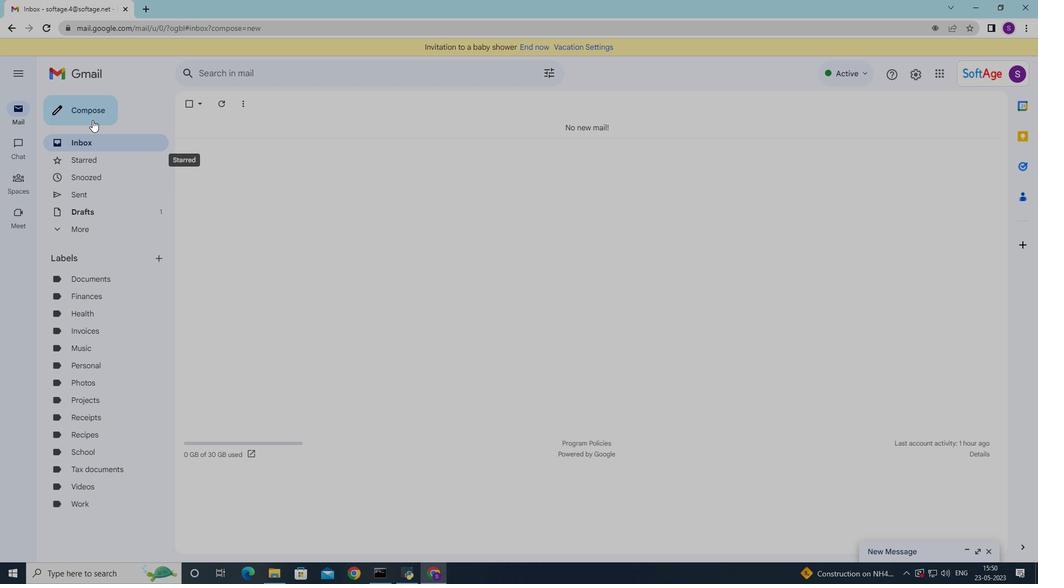 
Action: Mouse pressed left at (89, 115)
Screenshot: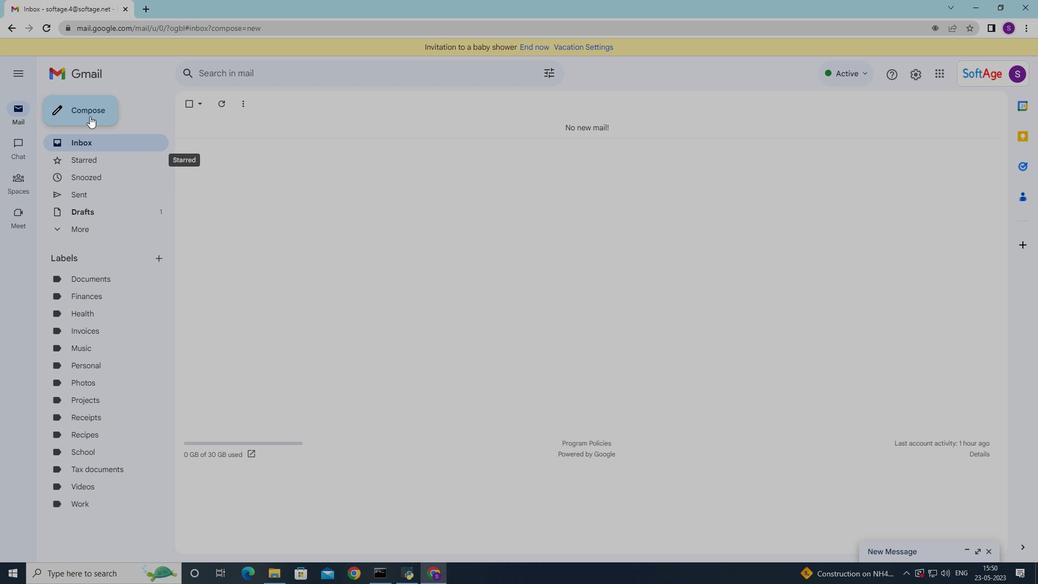 
Action: Mouse moved to (732, 547)
Screenshot: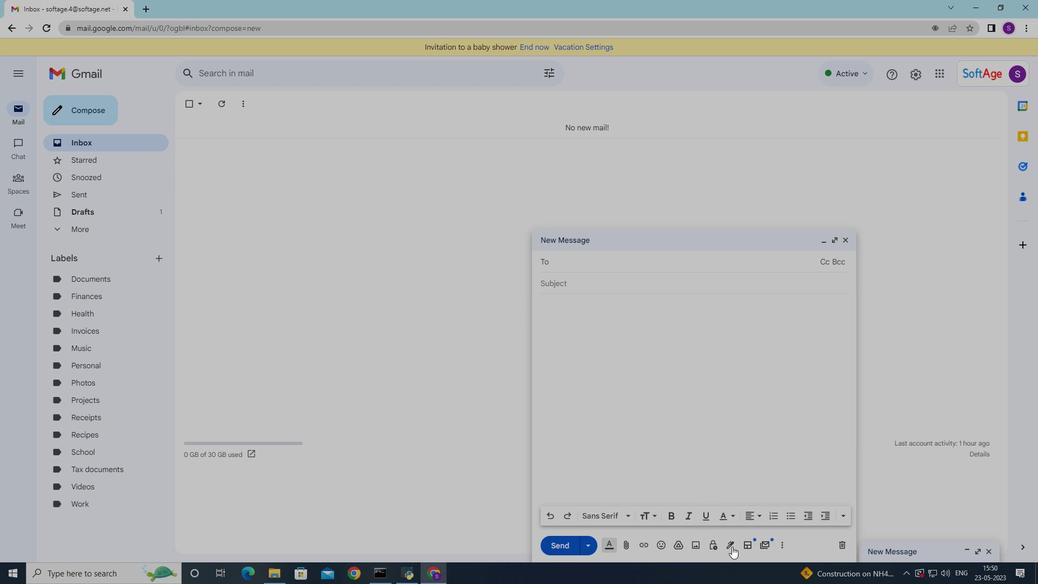
Action: Mouse pressed left at (732, 547)
Screenshot: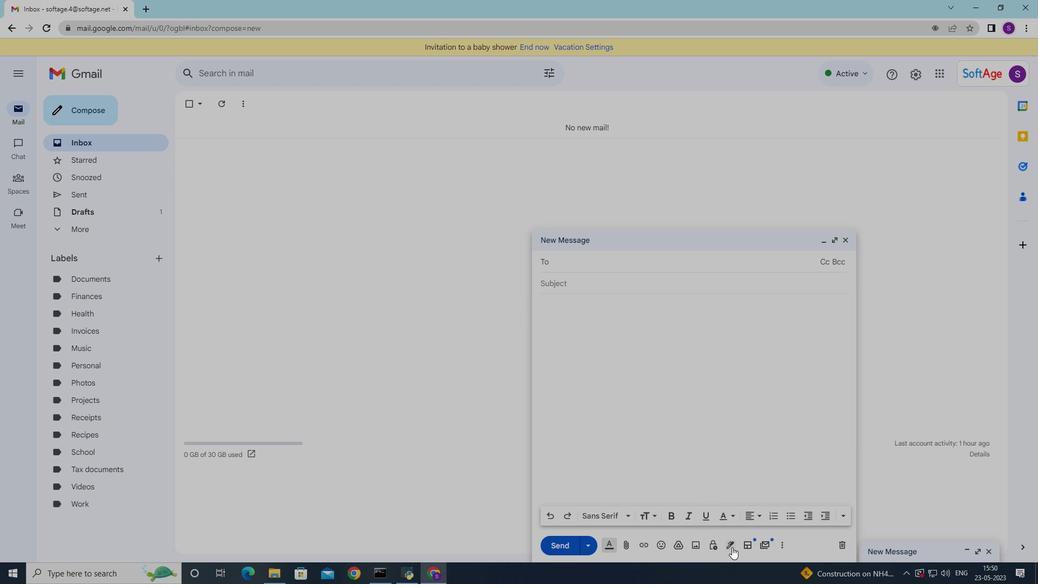 
Action: Mouse moved to (760, 512)
Screenshot: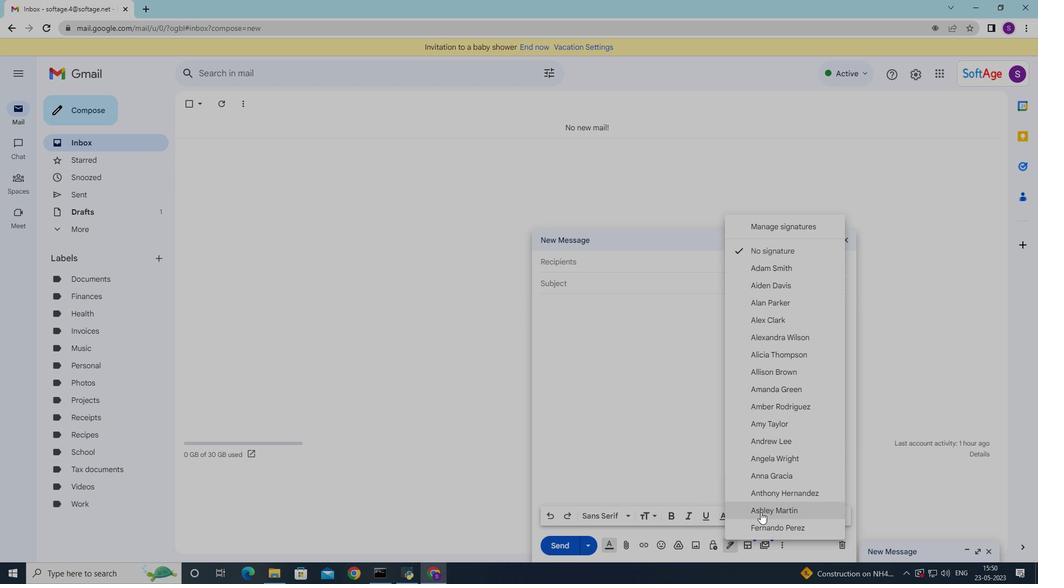 
Action: Mouse pressed left at (760, 512)
Screenshot: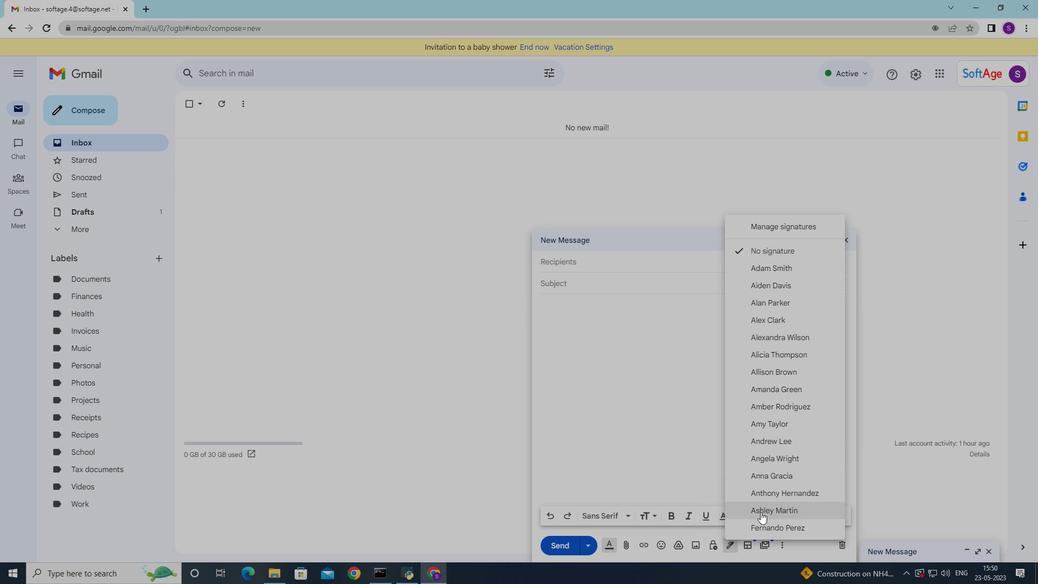 
Action: Mouse moved to (562, 282)
Screenshot: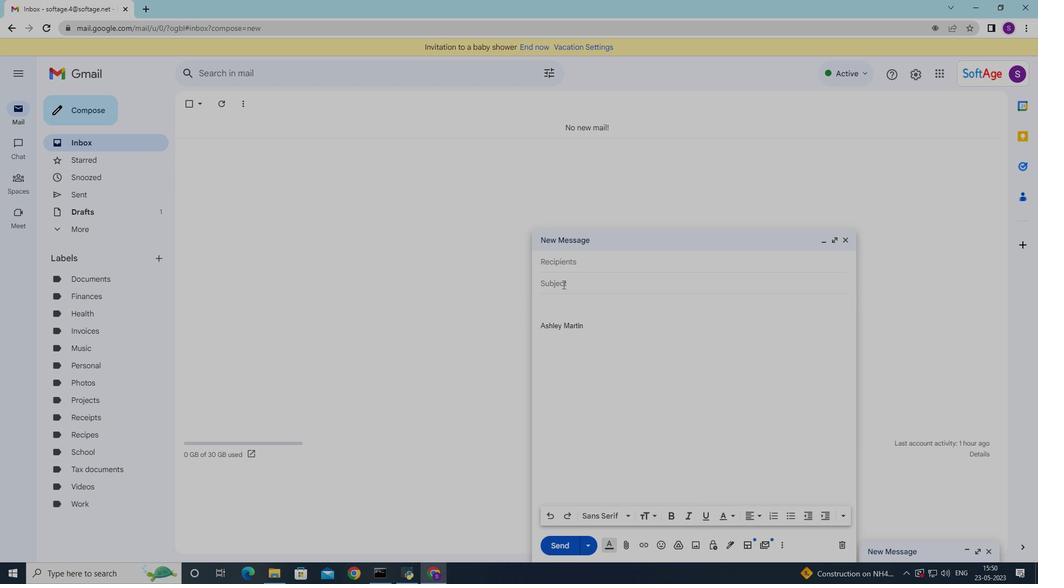 
Action: Mouse pressed left at (562, 282)
Screenshot: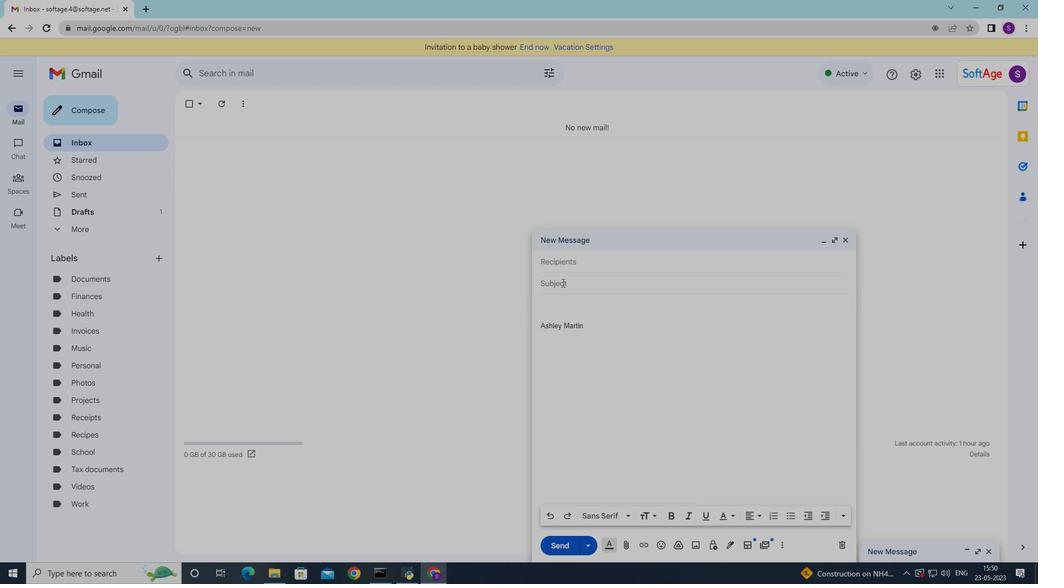 
Action: Mouse moved to (562, 283)
Screenshot: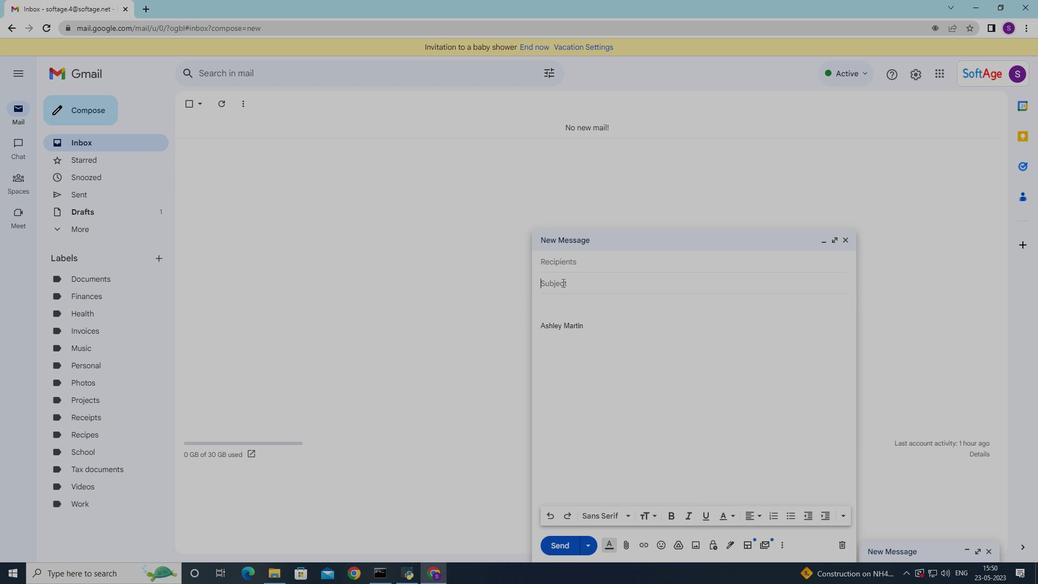 
Action: Key pressed <Key.shift>Feedback<Key.space>on<Key.space>a<Key.space>shareholder<Key.space>reo<Key.backspace>port
Screenshot: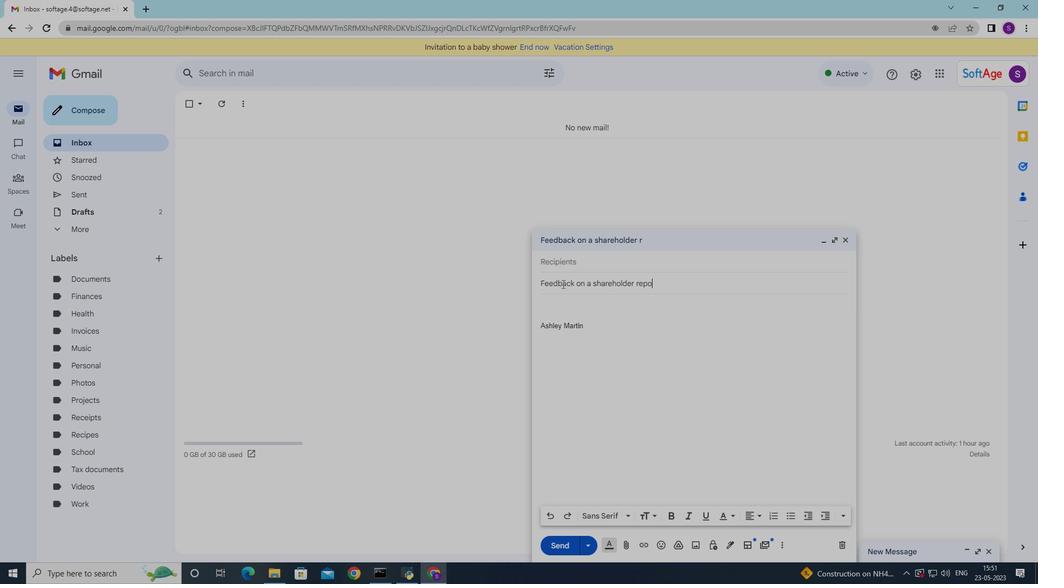 
Action: Mouse moved to (546, 299)
Screenshot: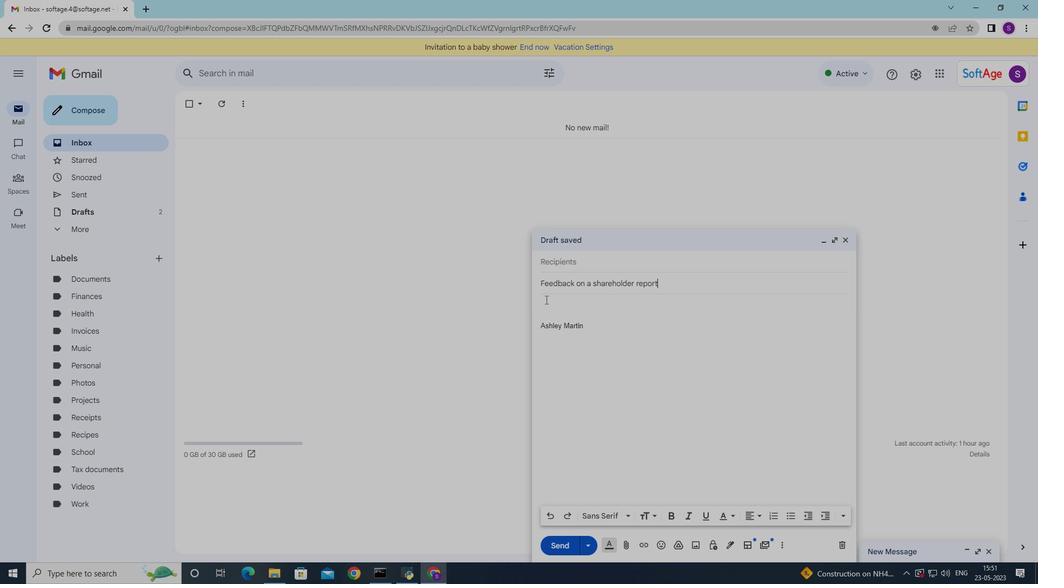 
Action: Mouse pressed left at (546, 299)
Screenshot: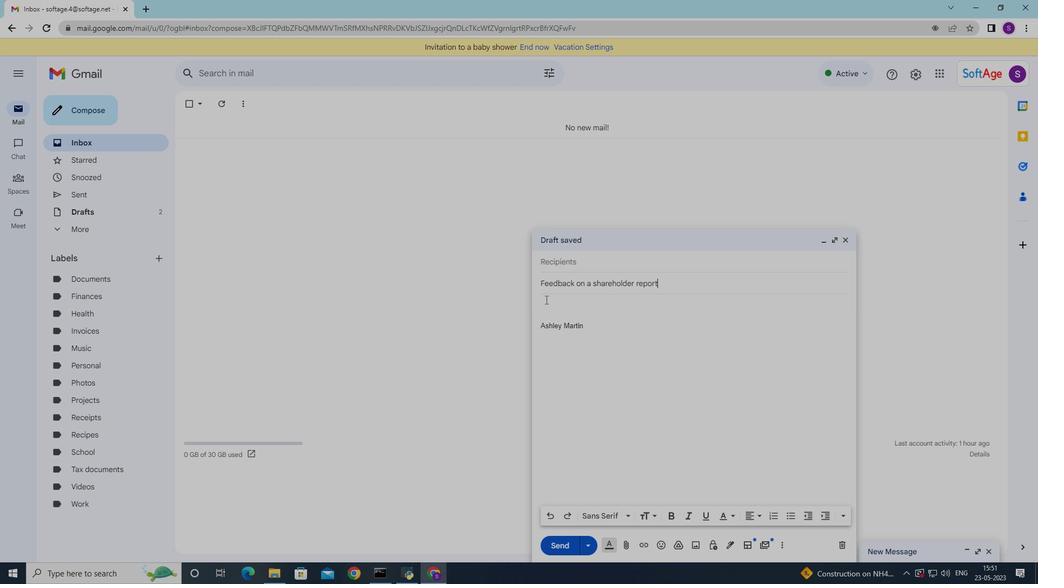 
Action: Mouse moved to (545, 299)
Screenshot: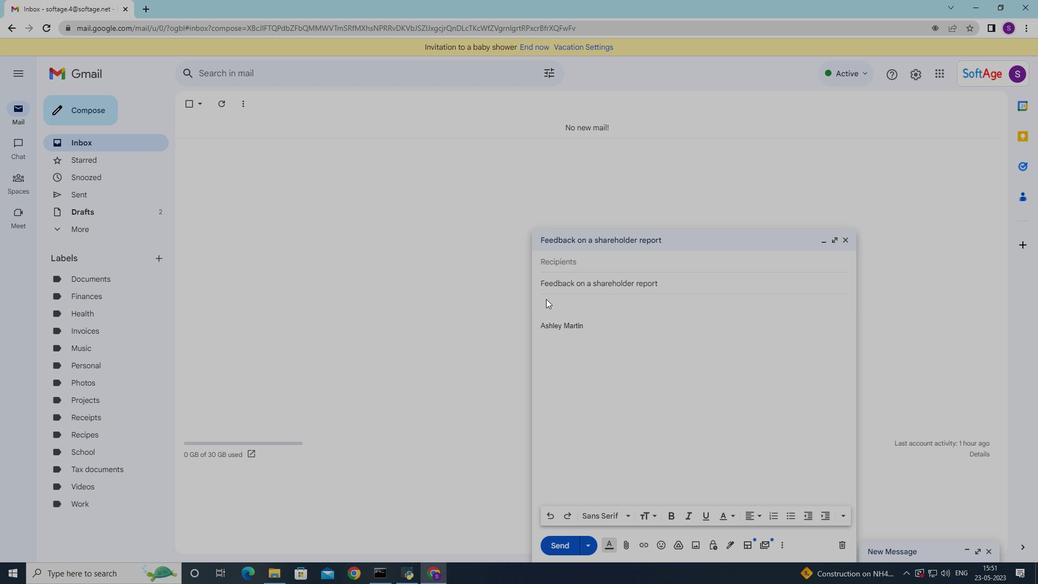 
Action: Key pressed could<Key.space>u<Key.backspace>you<Key.space>plw<Key.backspace>ease<Key.space>and<Key.space>approve<Key.space>the<Key.space>marketting<Key.space><Key.space><Key.backspace><Key.backspace><Key.space>materials<Key.space>for<Key.space>the<Key.space>new<Key.space>campign<Key.left><Key.left><Key.left>a<Key.right><Key.right><Key.right><Key.shift_r>?
Screenshot: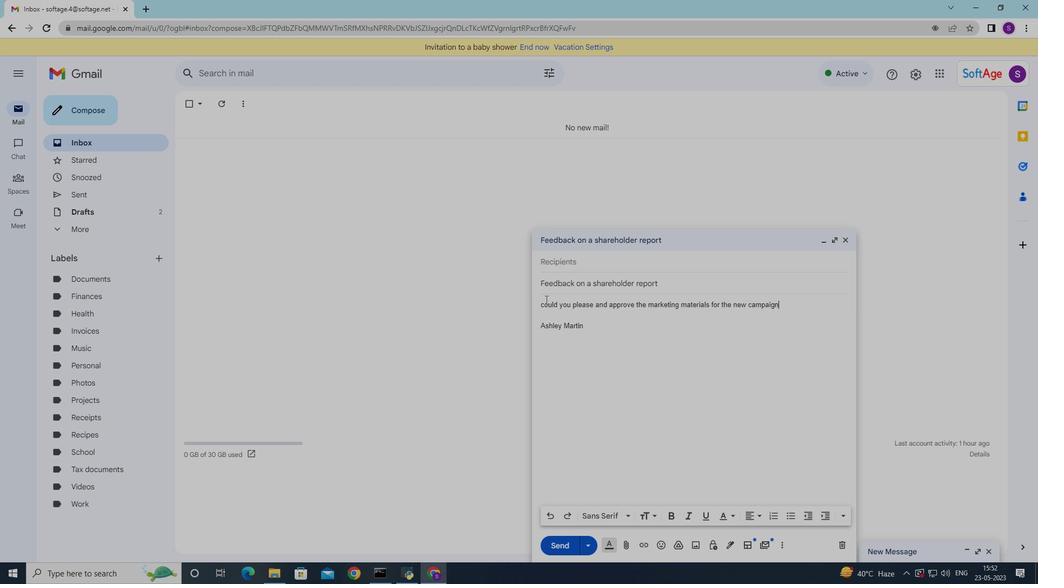 
Action: Mouse moved to (556, 264)
Screenshot: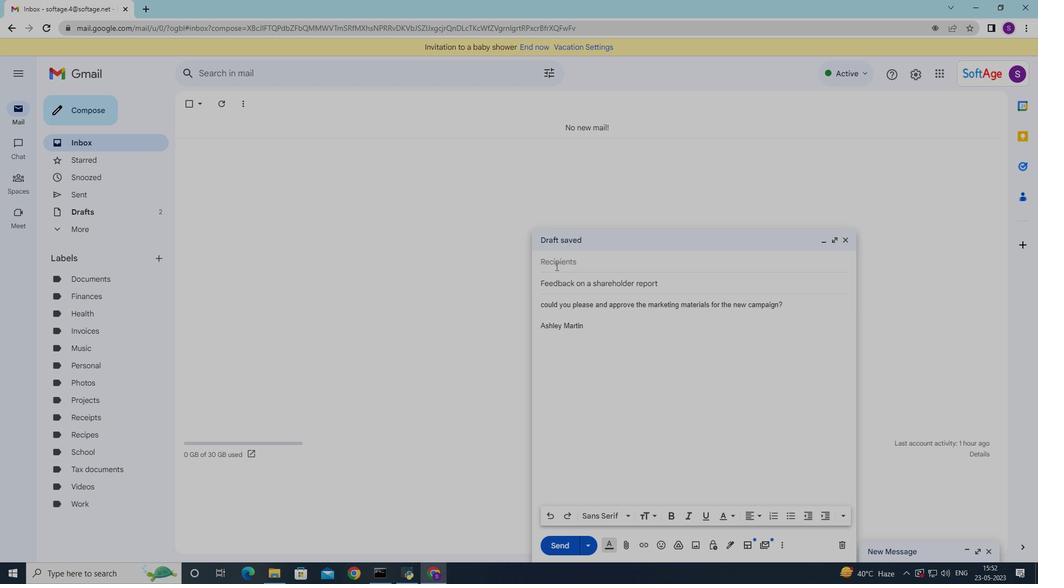 
Action: Mouse pressed left at (556, 264)
Screenshot: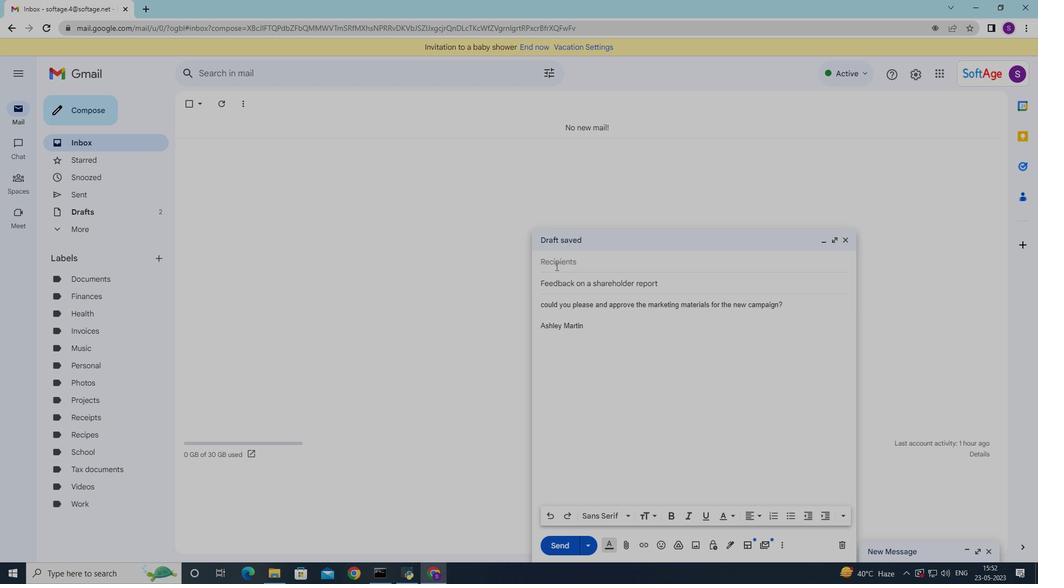 
Action: Mouse moved to (555, 266)
Screenshot: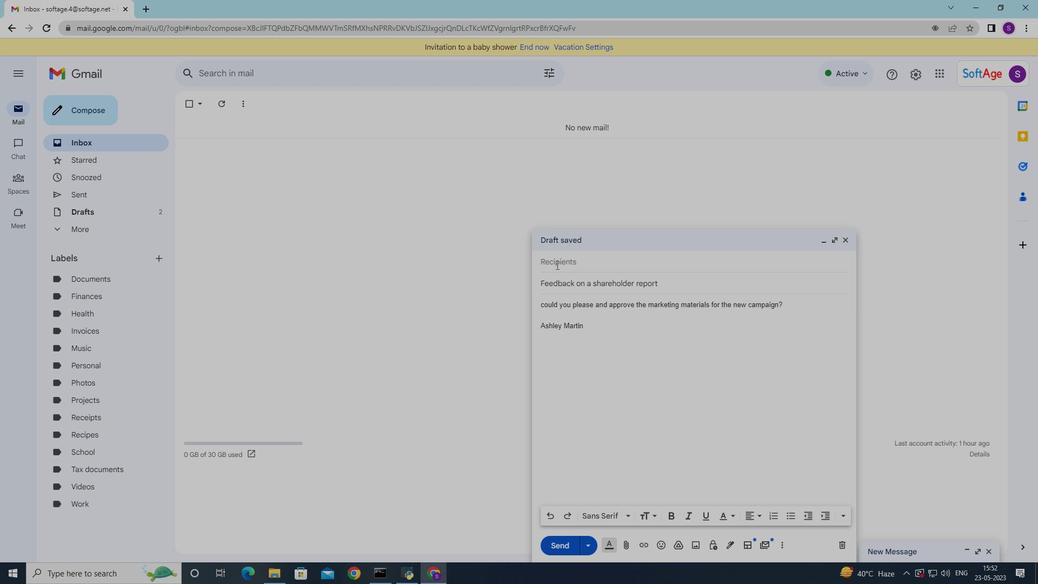 
Action: Key pressed softage.6
Screenshot: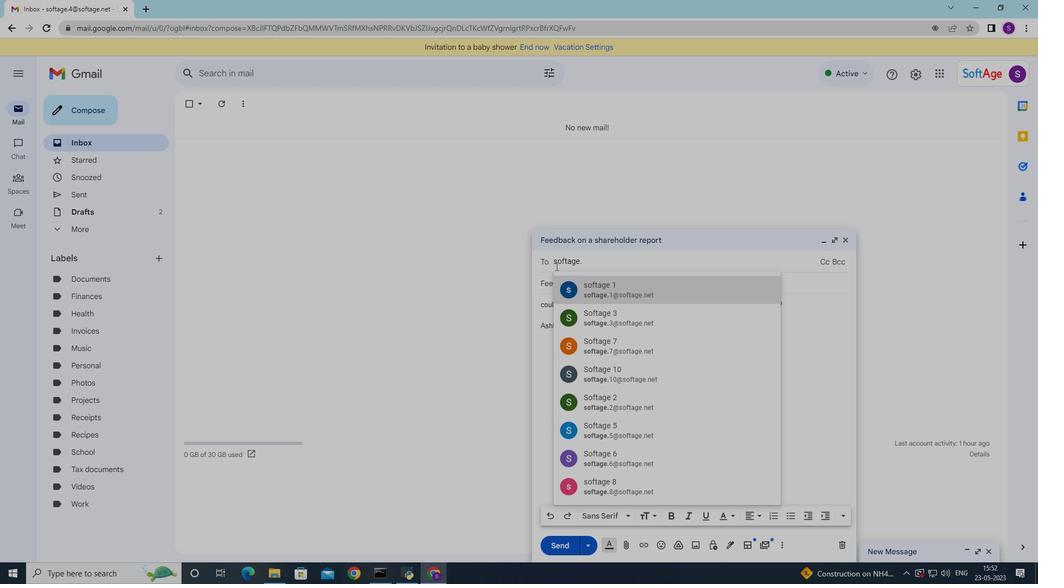 
Action: Mouse moved to (583, 286)
Screenshot: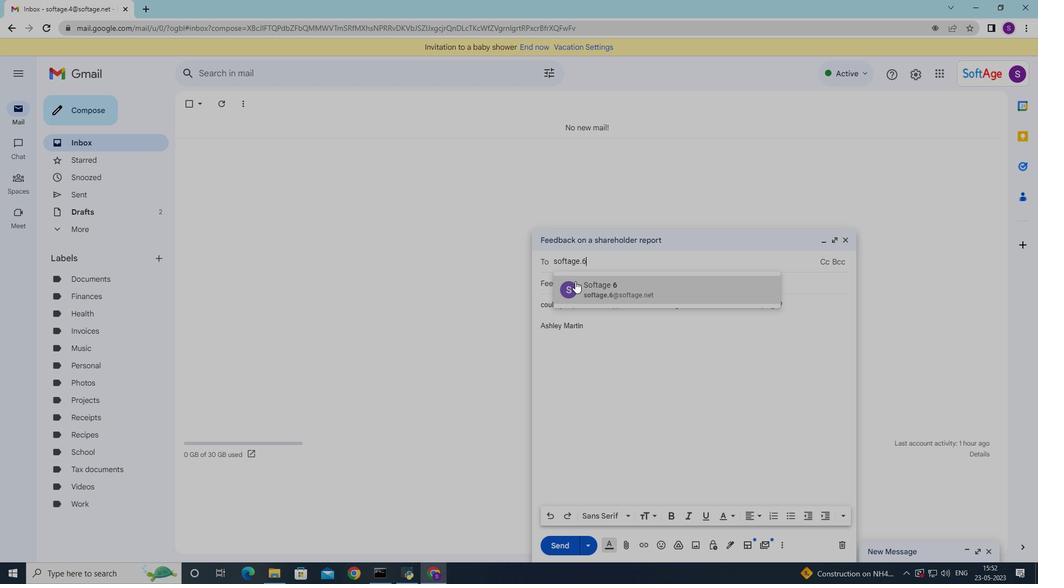 
Action: Mouse pressed left at (583, 286)
Screenshot: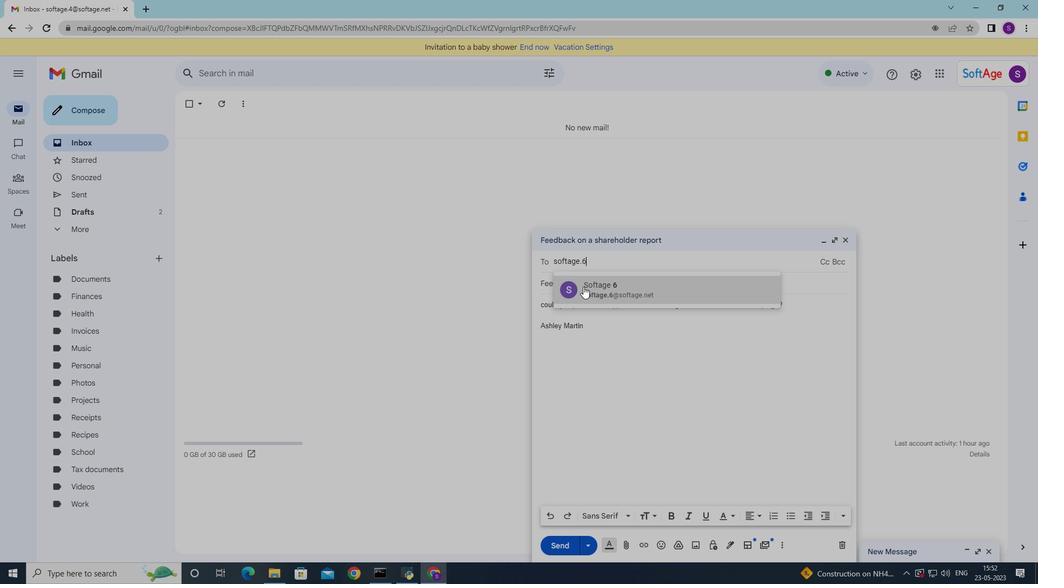 
Action: Mouse moved to (778, 315)
Screenshot: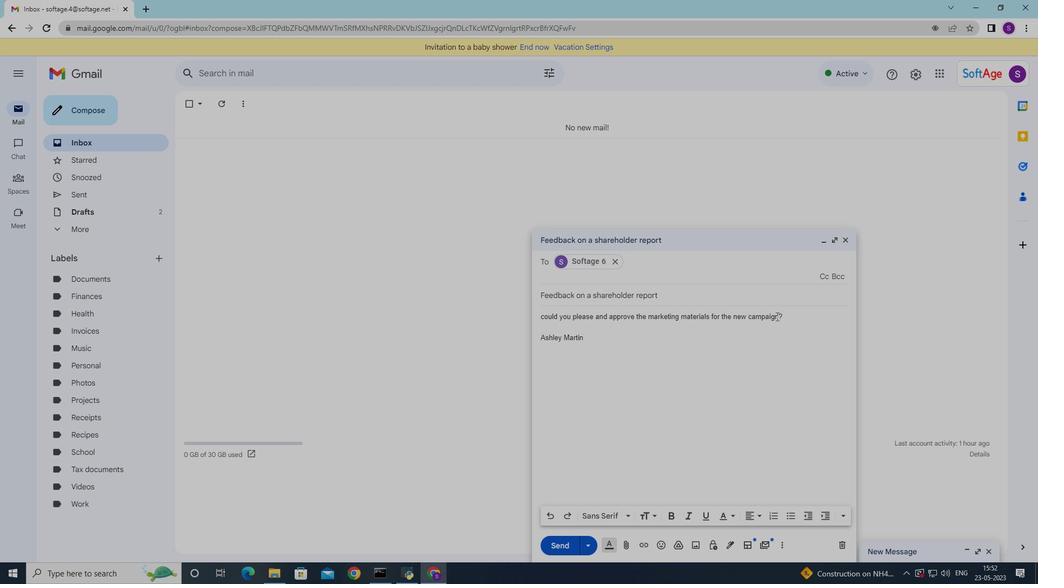 
Action: Mouse pressed left at (778, 315)
Screenshot: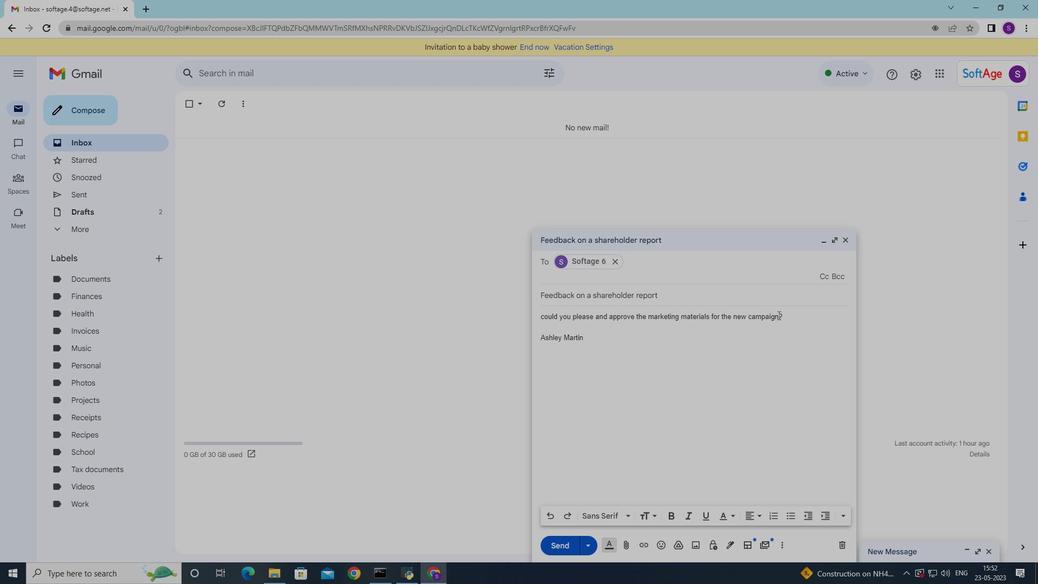 
Action: Mouse moved to (627, 517)
Screenshot: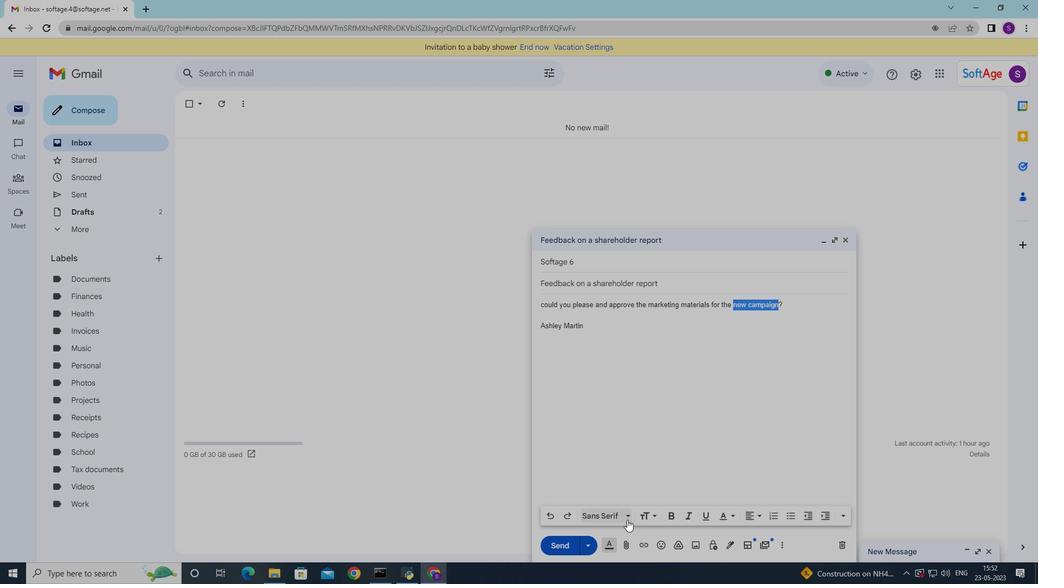 
Action: Mouse pressed left at (627, 517)
Screenshot: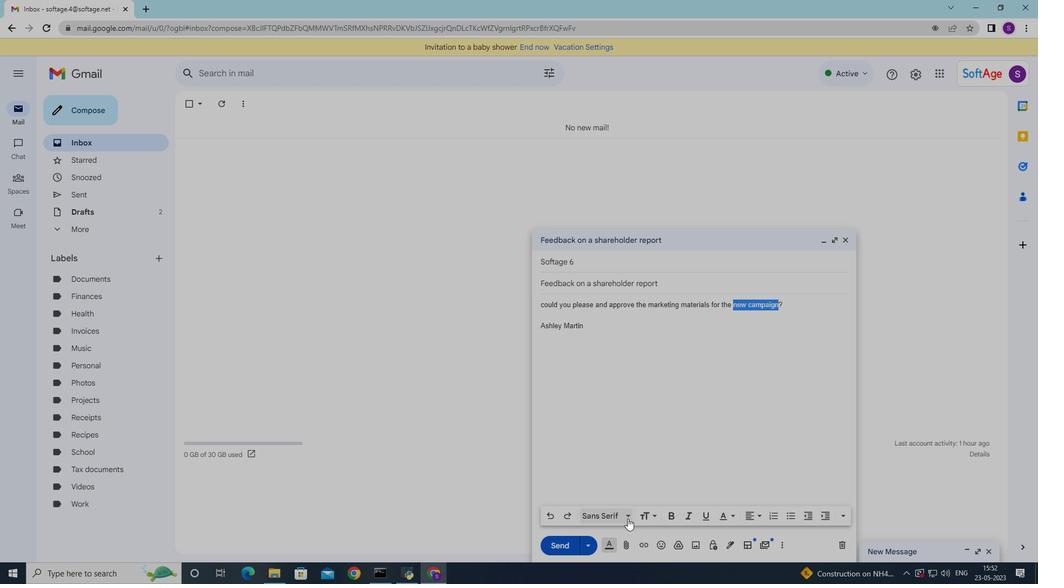 
Action: Mouse moved to (621, 416)
Screenshot: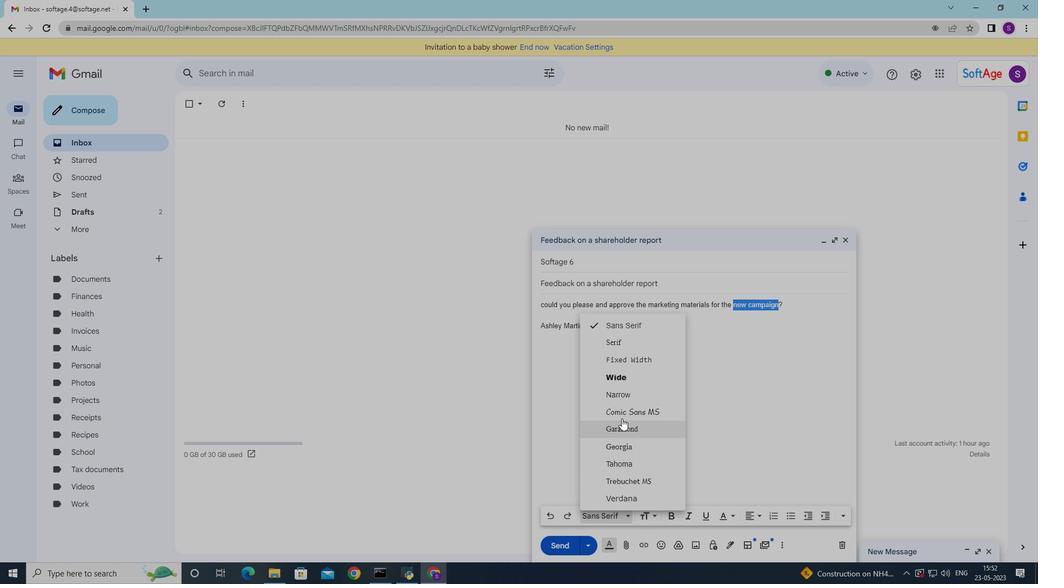 
Action: Mouse pressed left at (621, 416)
Screenshot: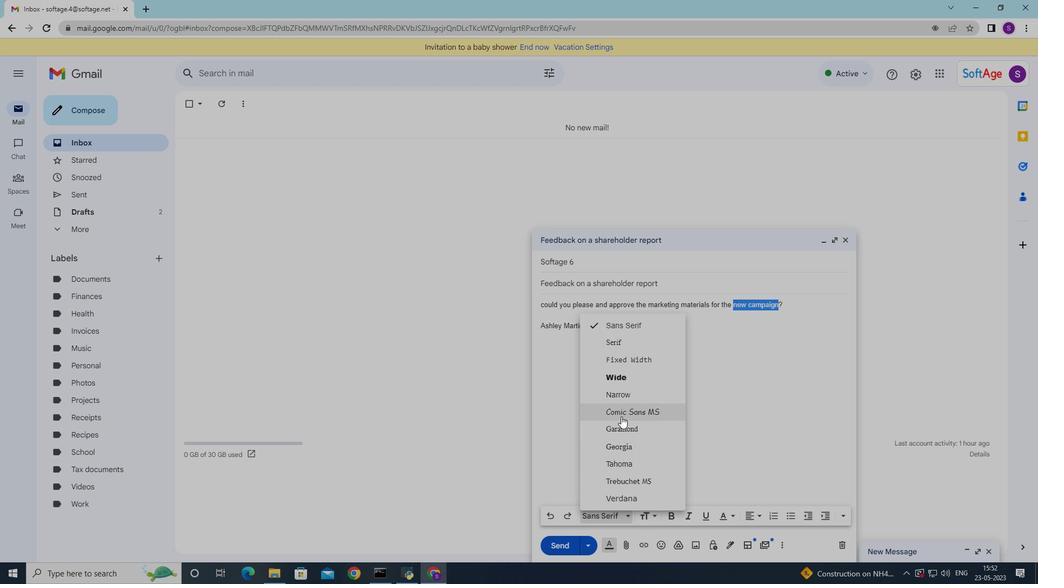 
Action: Mouse moved to (668, 519)
Screenshot: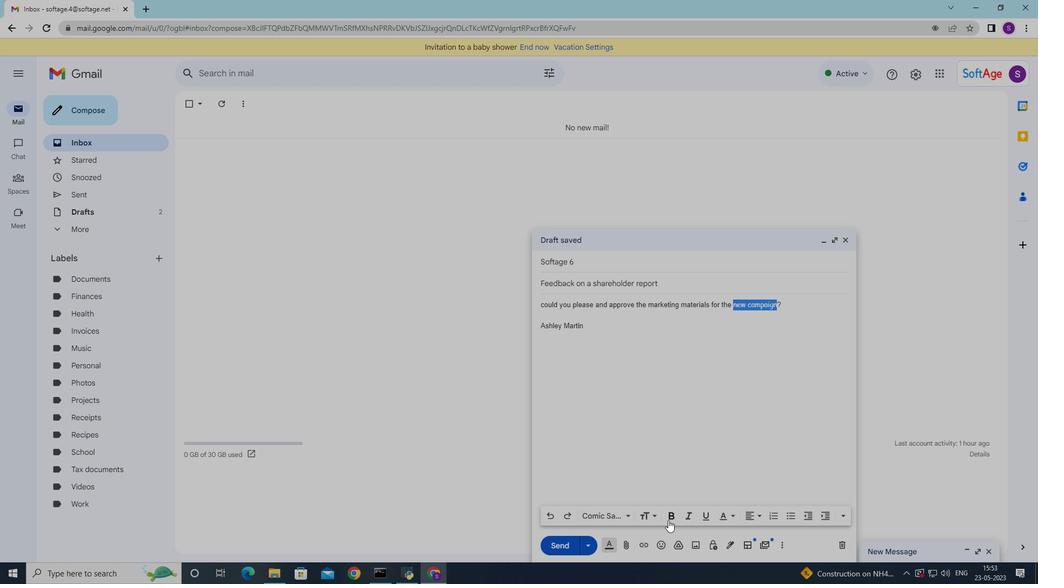 
Action: Mouse pressed left at (668, 519)
Screenshot: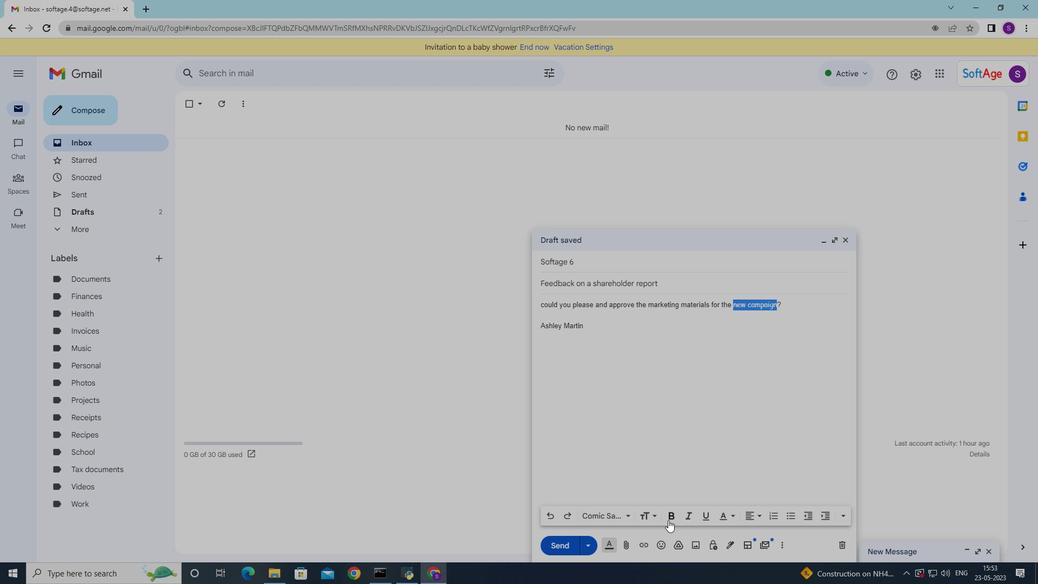
Action: Mouse moved to (707, 517)
Screenshot: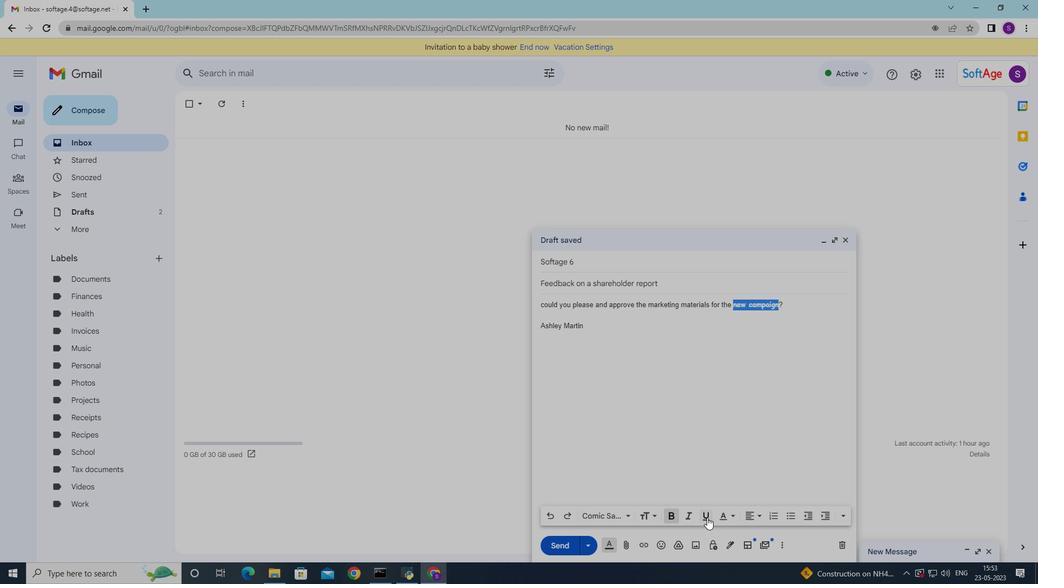 
Action: Mouse pressed left at (707, 517)
Screenshot: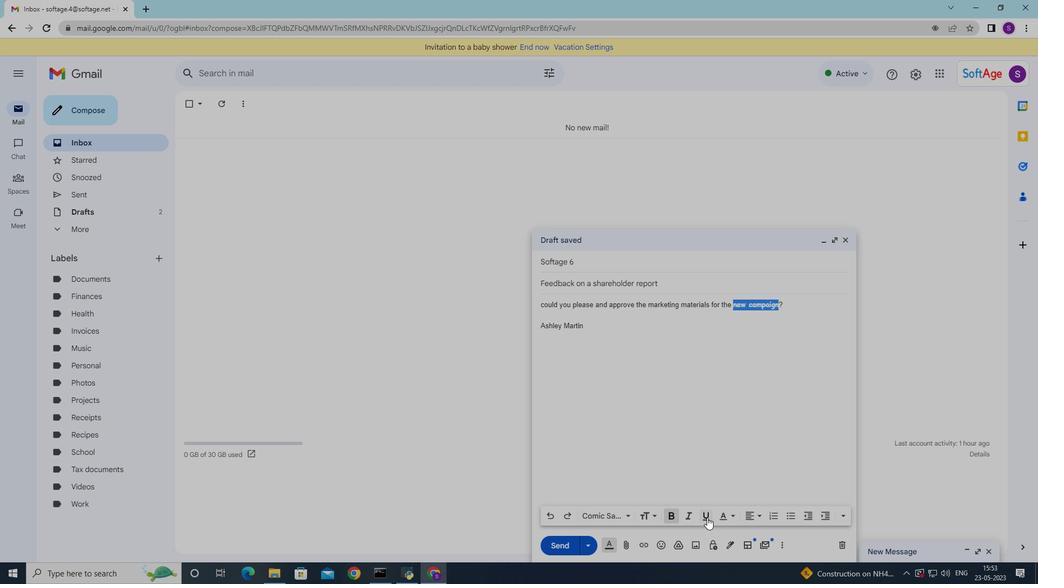 
Action: Mouse moved to (569, 544)
Screenshot: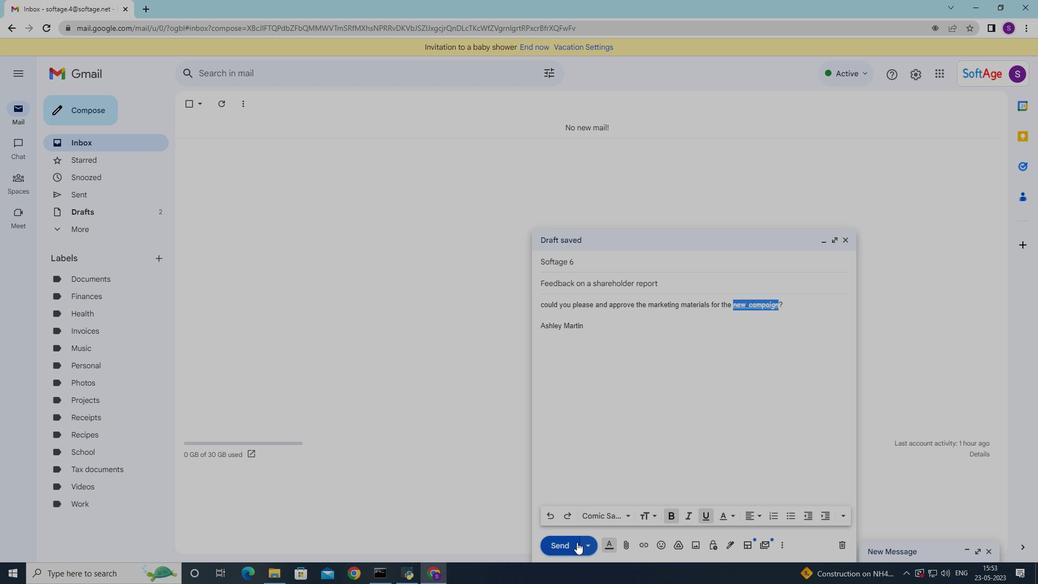 
Action: Mouse pressed left at (569, 544)
Screenshot: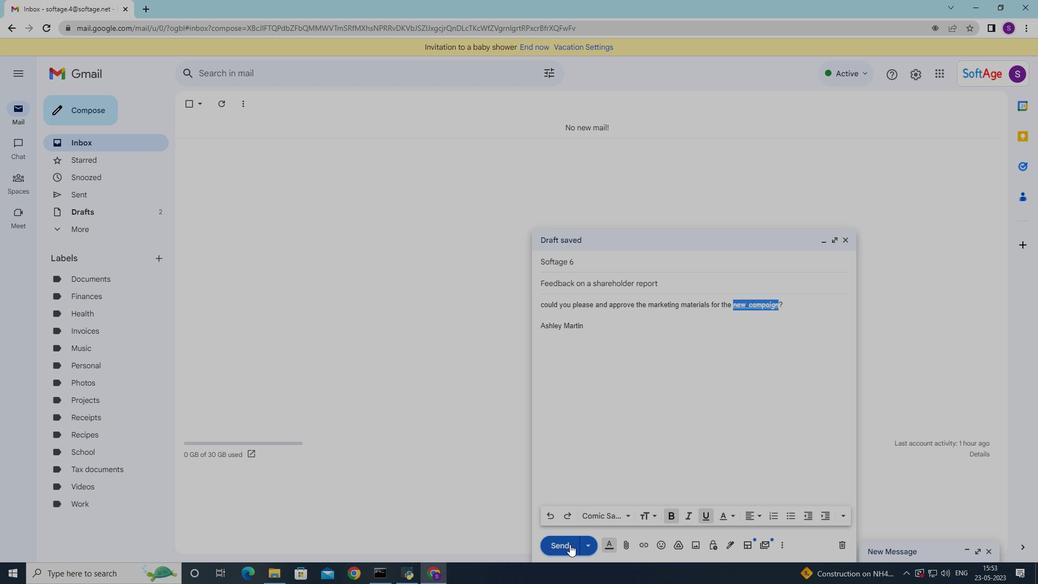 
Action: Mouse moved to (89, 194)
Screenshot: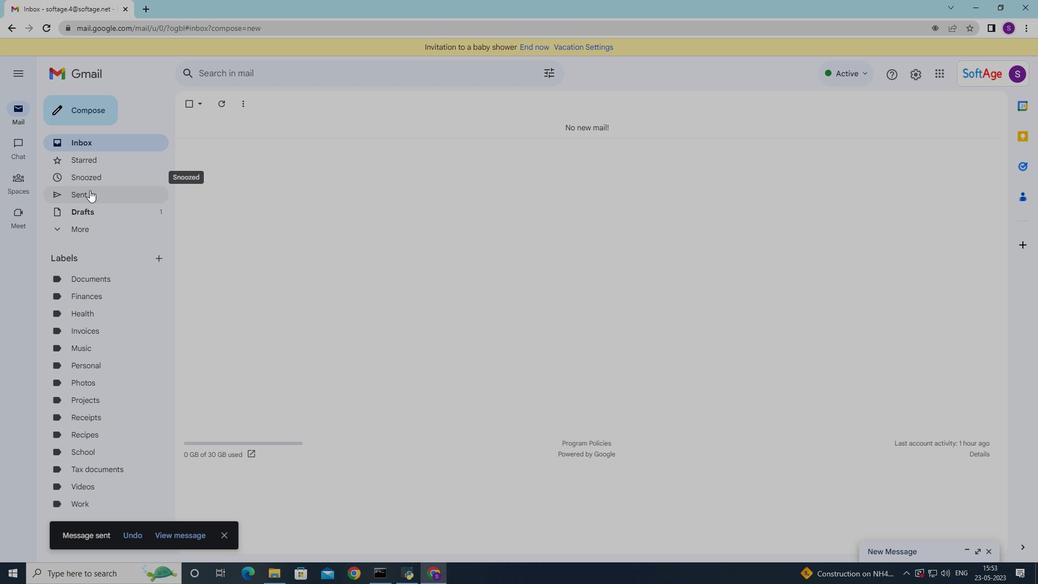 
Action: Mouse pressed left at (89, 194)
Screenshot: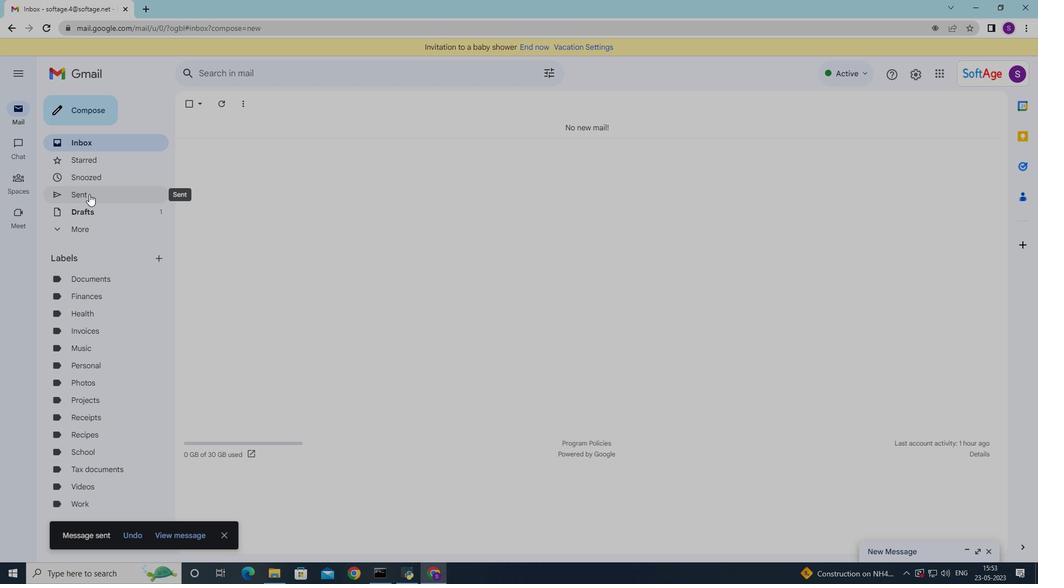 
Action: Mouse moved to (341, 159)
Screenshot: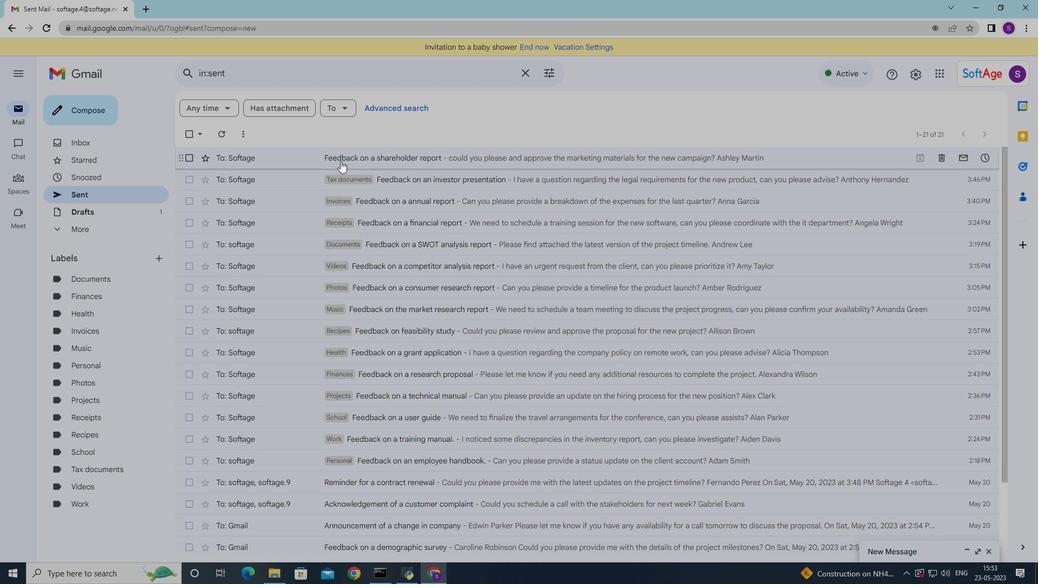 
Action: Mouse pressed right at (341, 159)
Screenshot: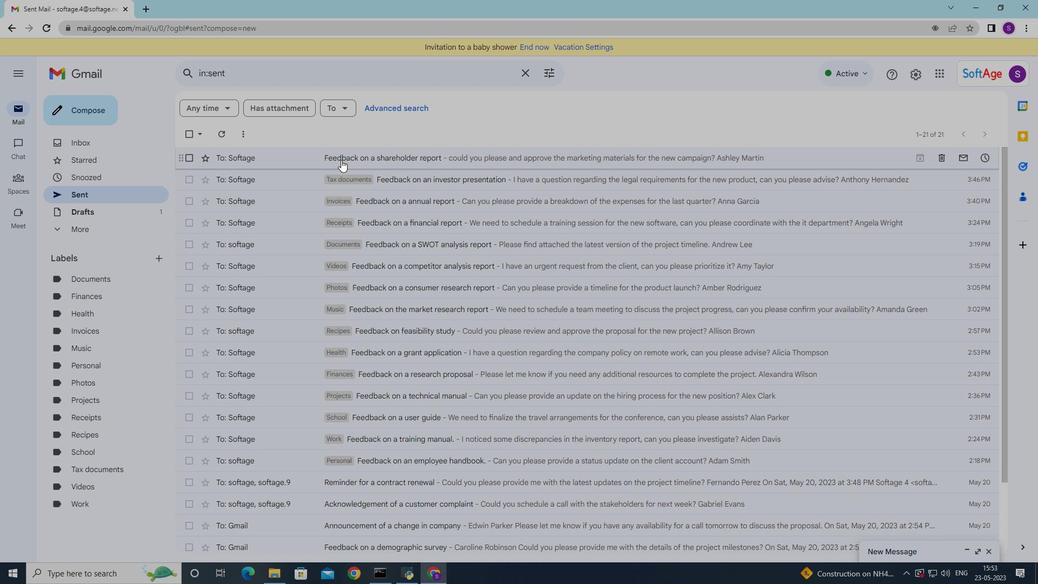
Action: Mouse moved to (508, 341)
Screenshot: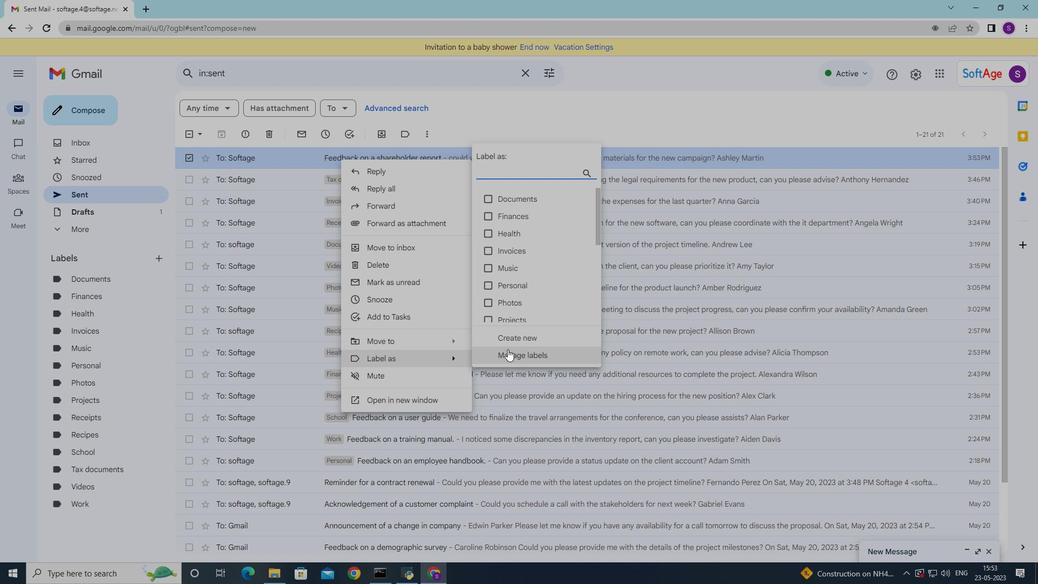 
Action: Mouse pressed left at (508, 341)
Screenshot: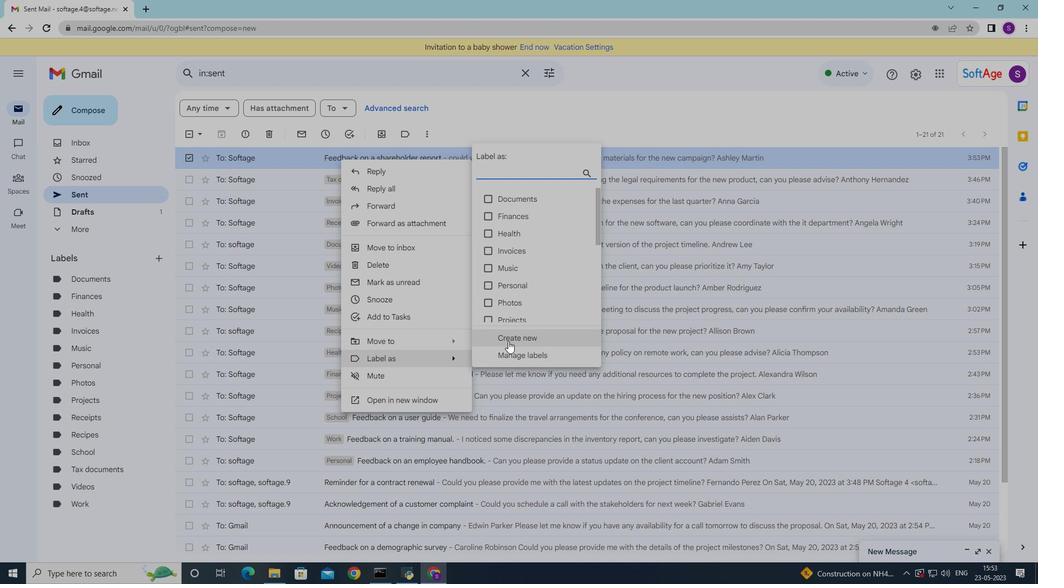 
Action: Mouse moved to (507, 342)
Screenshot: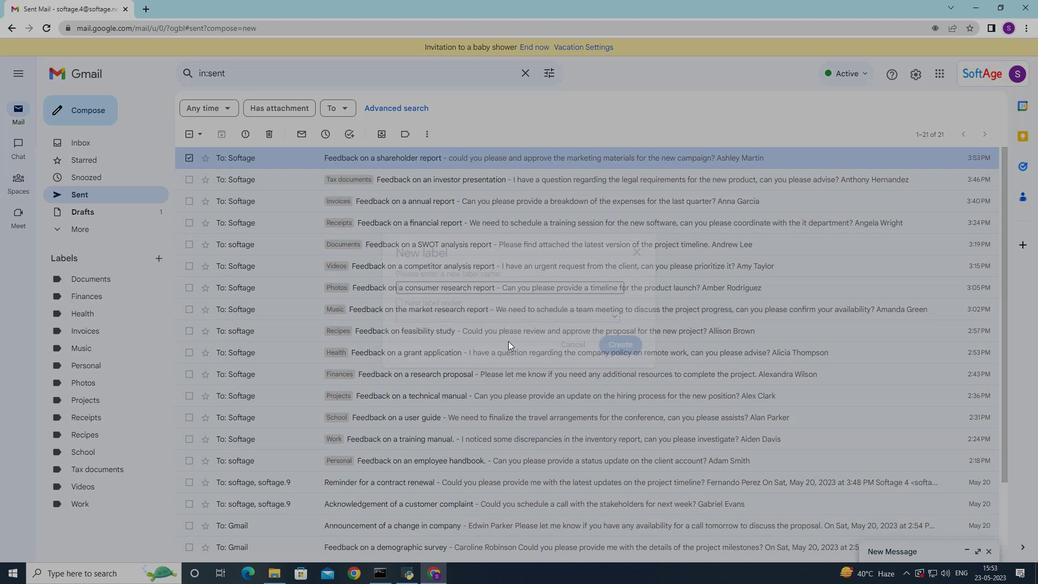 
Action: Key pressed <Key.shift>Im<Key.backspace>nsurance
Screenshot: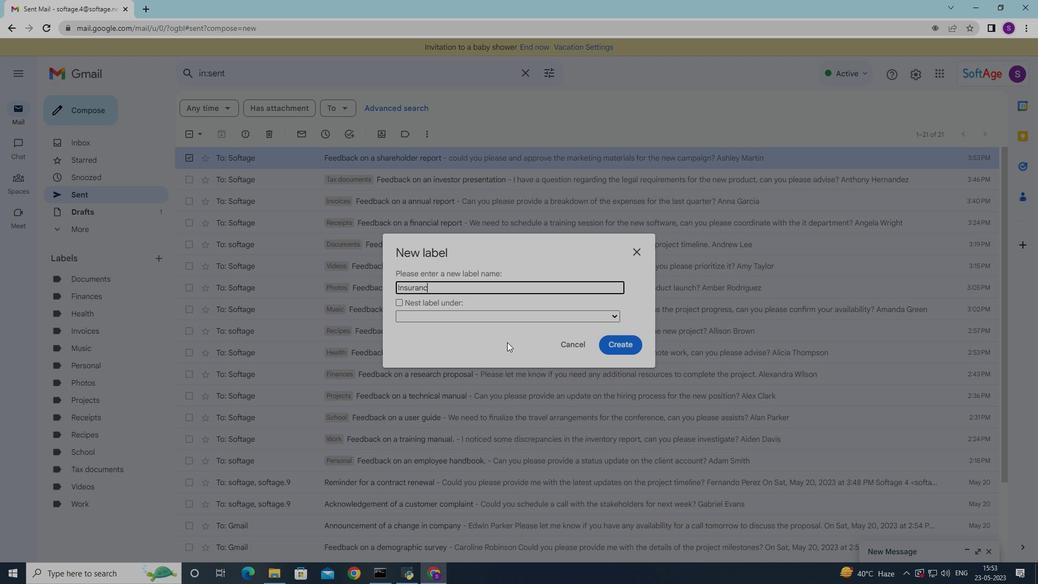 
Action: Mouse moved to (617, 339)
Screenshot: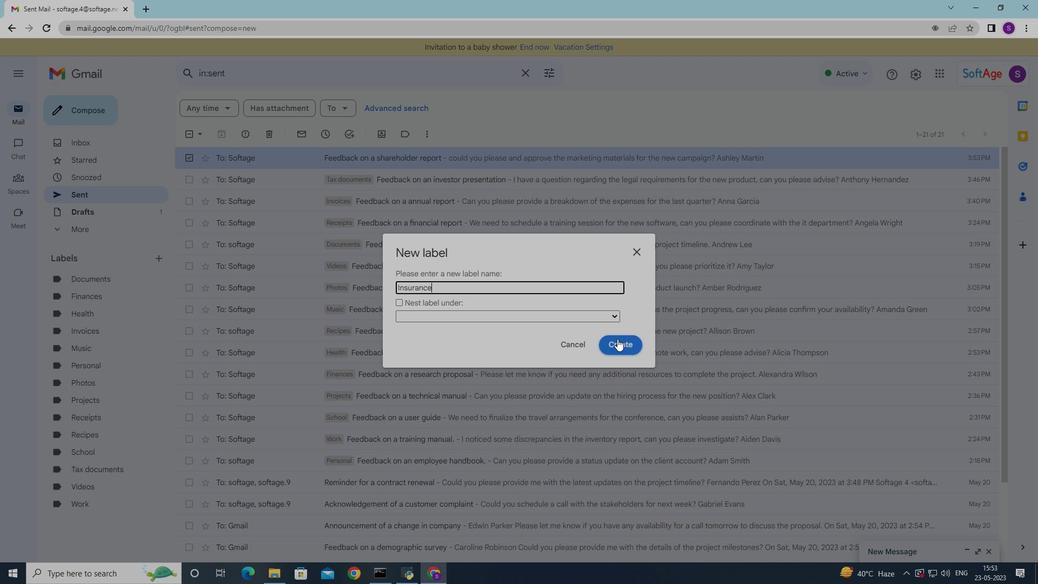 
Action: Mouse pressed left at (617, 339)
Screenshot: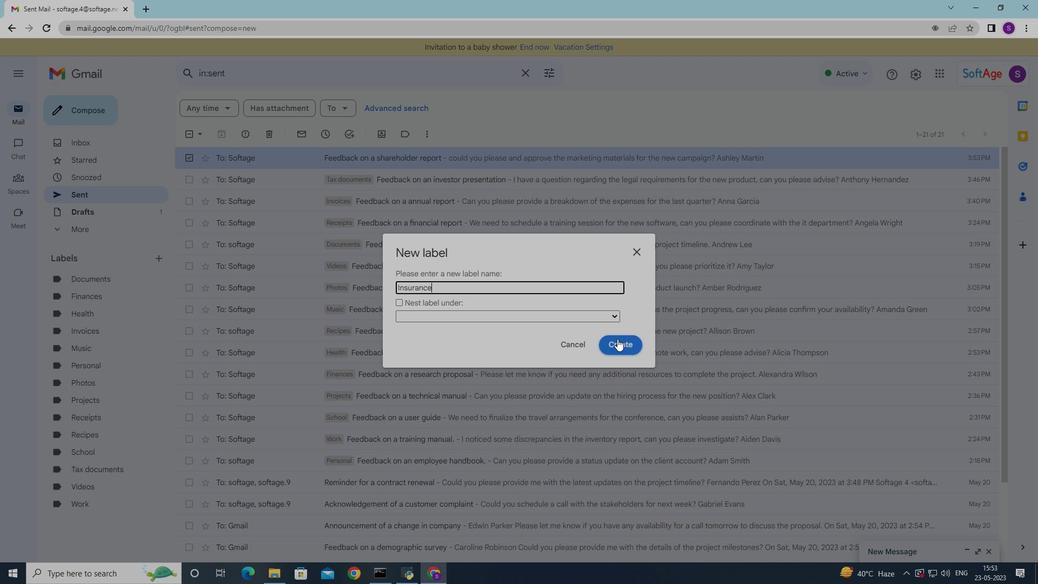 
Action: Mouse moved to (415, 150)
Screenshot: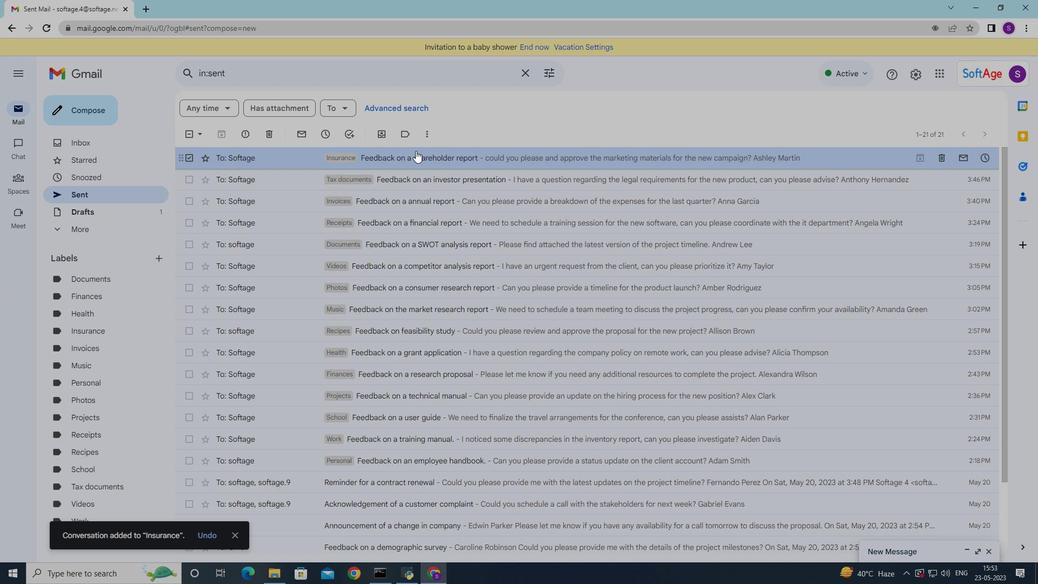 
Action: Mouse pressed right at (415, 150)
Screenshot: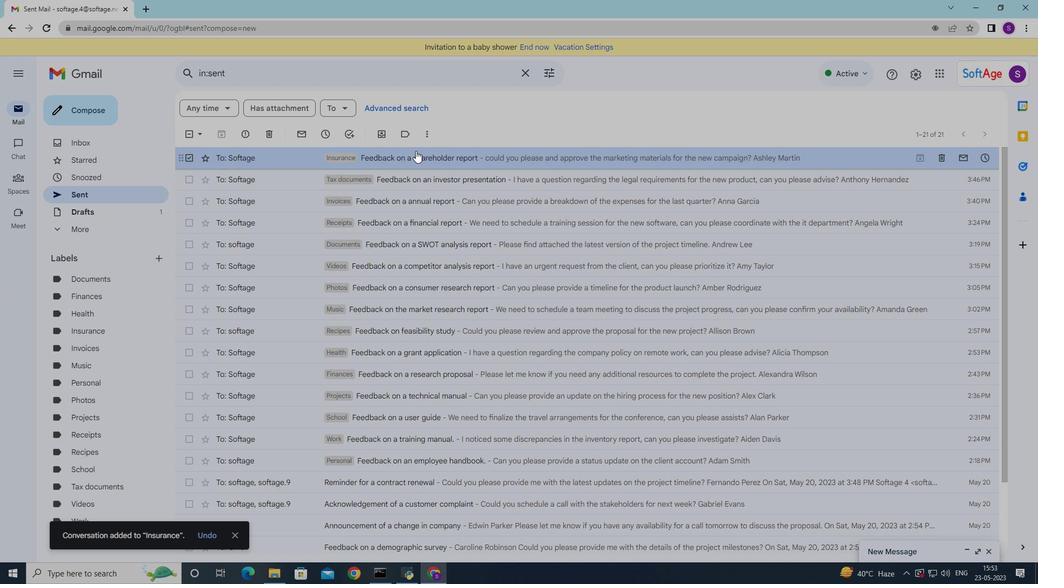 
Action: Mouse moved to (628, 181)
Screenshot: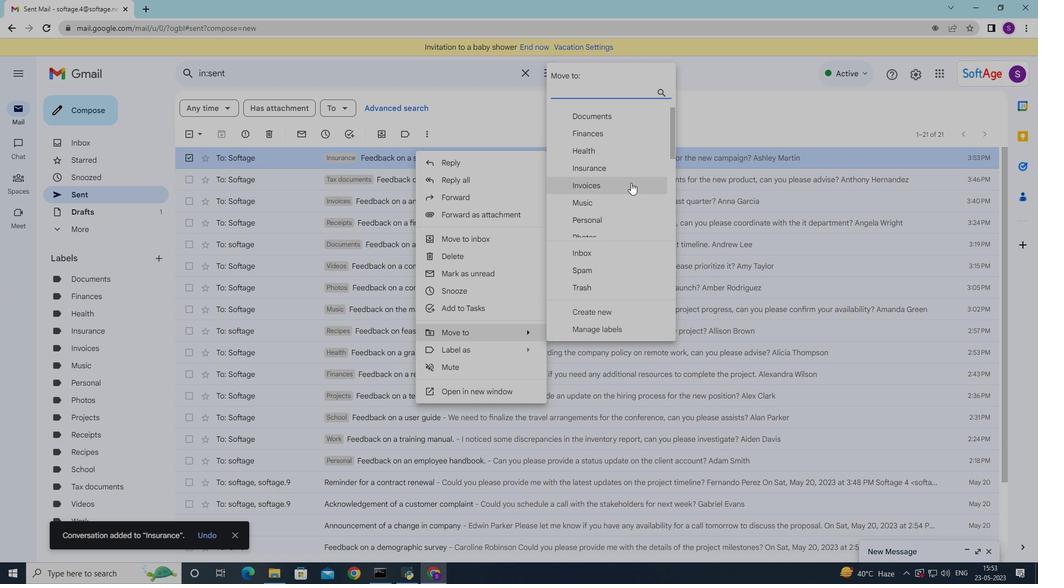 
Action: Mouse scrolled (628, 181) with delta (0, 0)
Screenshot: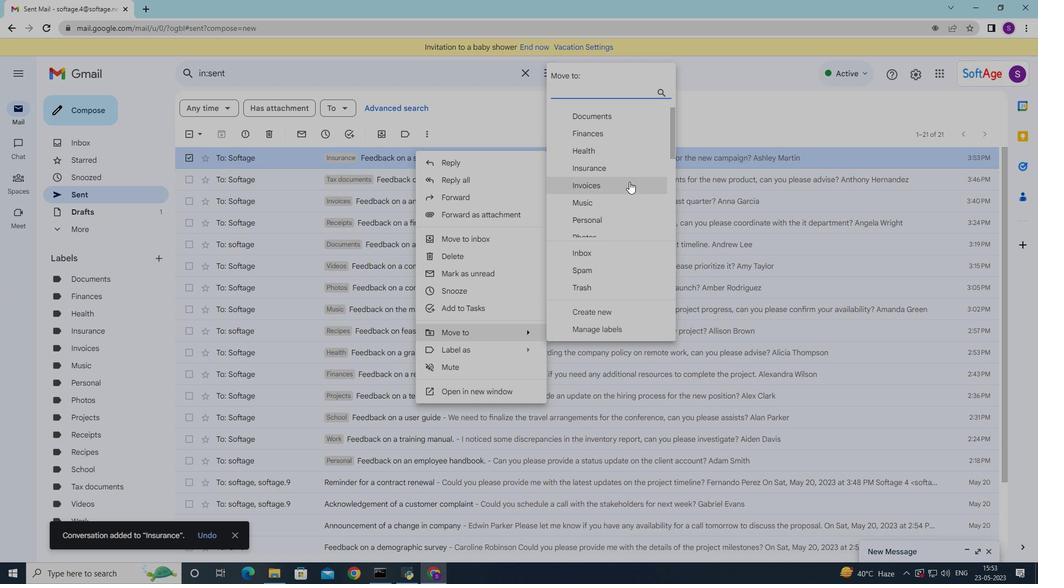 
Action: Mouse scrolled (628, 181) with delta (0, 0)
Screenshot: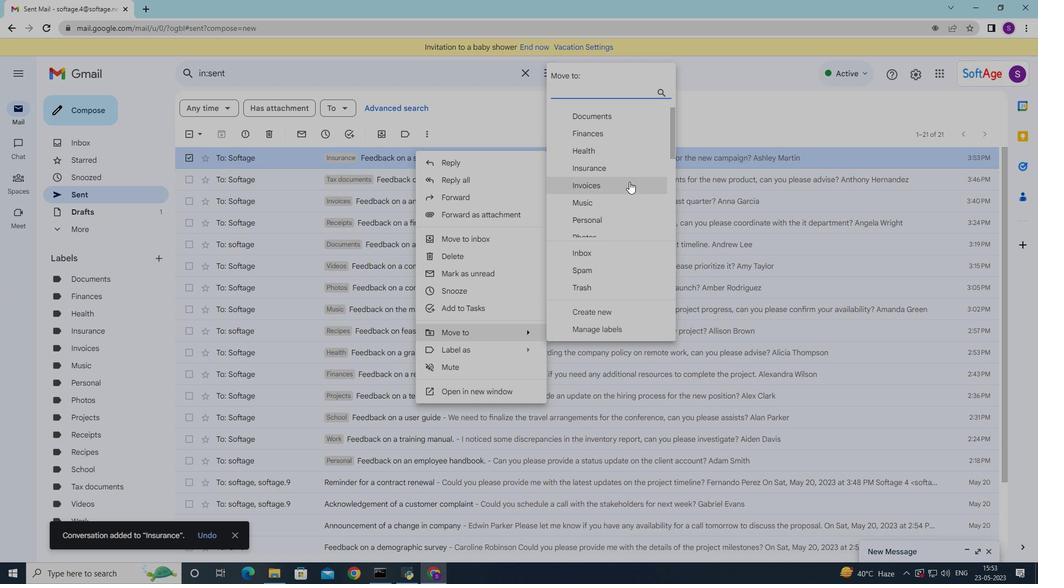 
Action: Mouse scrolled (628, 181) with delta (0, 0)
Screenshot: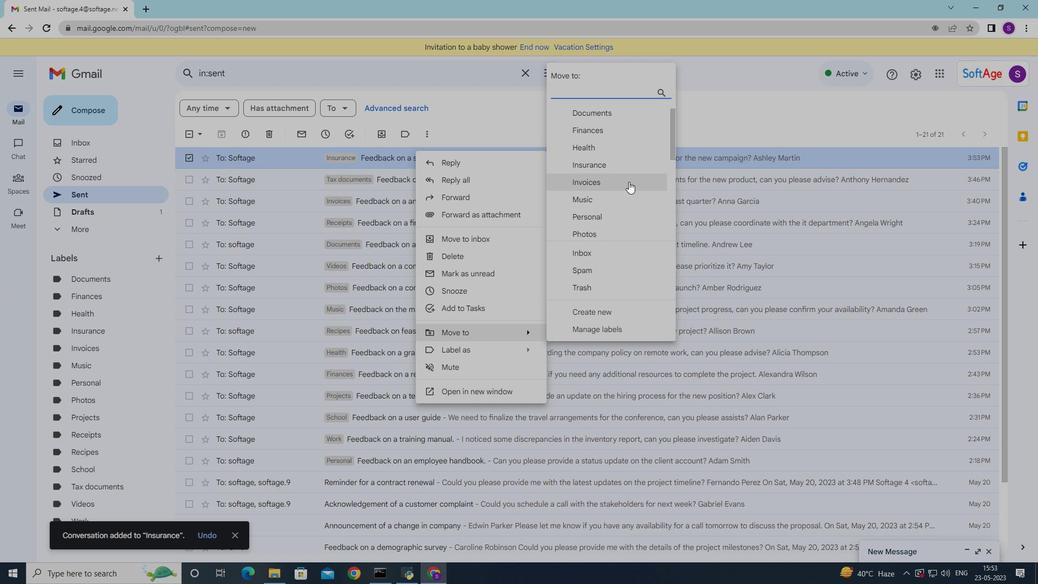 
Action: Mouse scrolled (628, 182) with delta (0, 0)
Screenshot: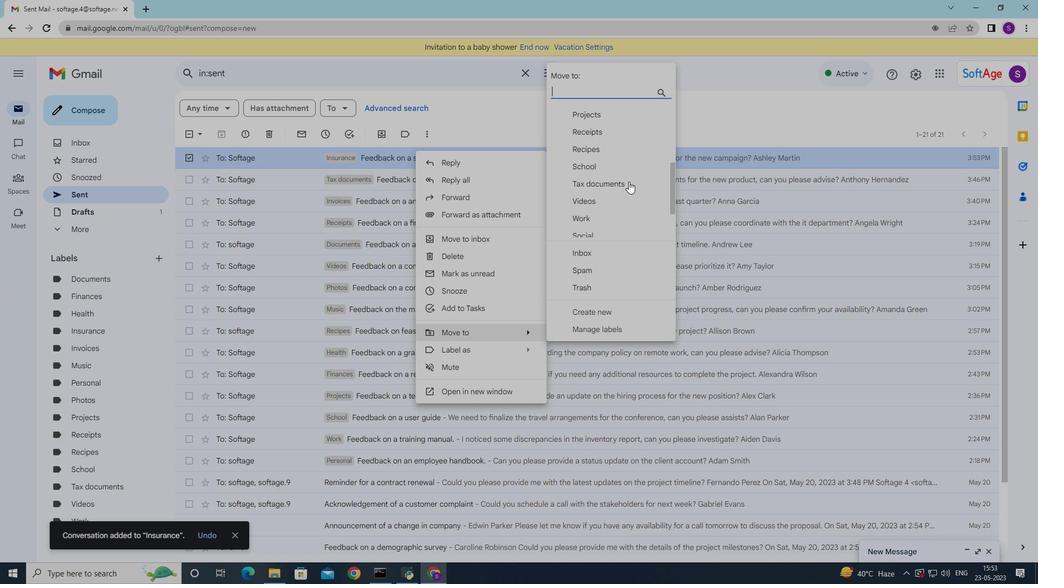 
Action: Mouse scrolled (628, 182) with delta (0, 0)
Screenshot: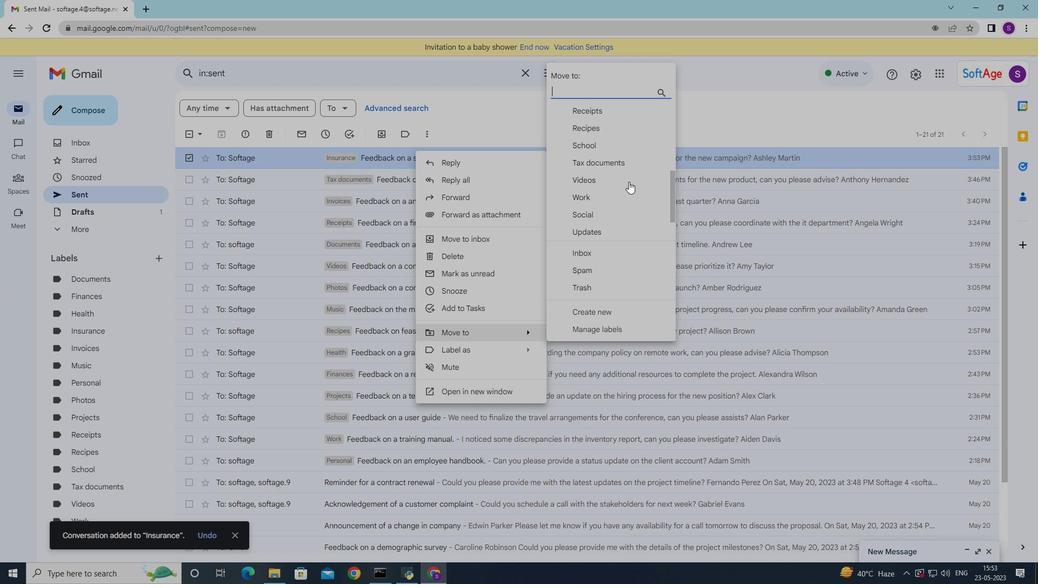 
Action: Mouse moved to (628, 181)
Screenshot: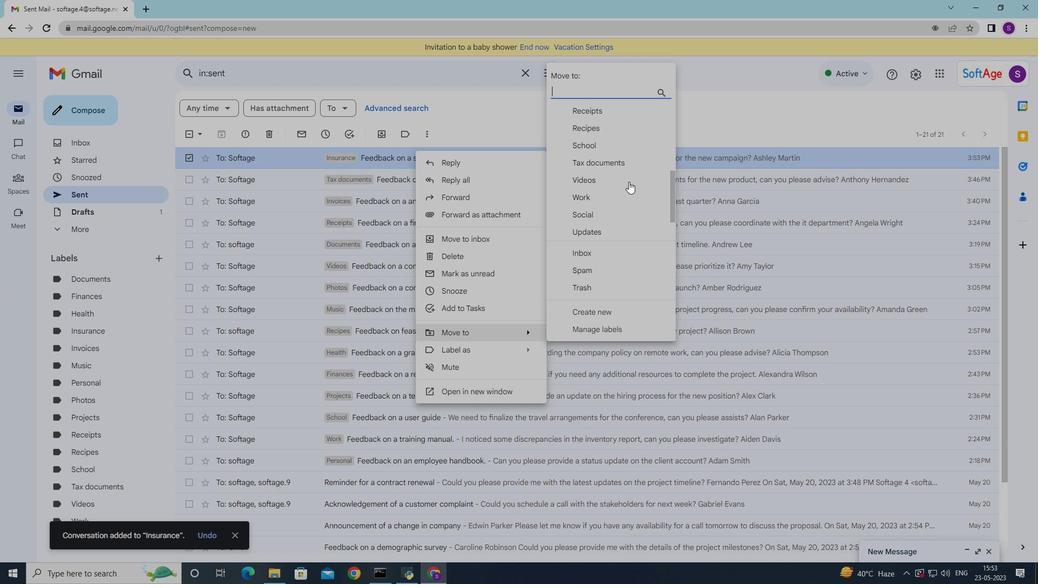 
Action: Mouse scrolled (628, 182) with delta (0, 0)
Screenshot: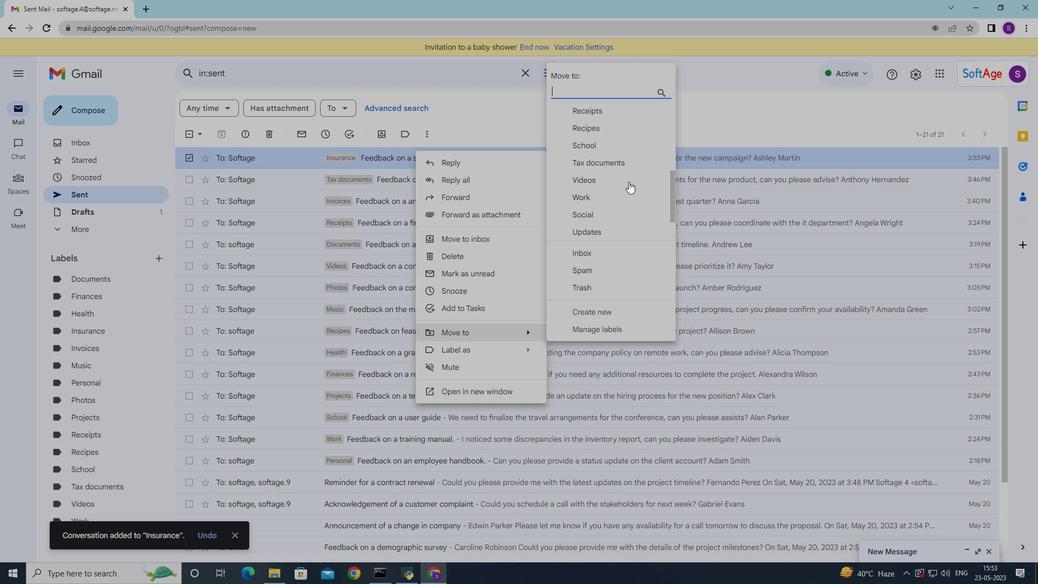 
Action: Mouse moved to (611, 166)
Screenshot: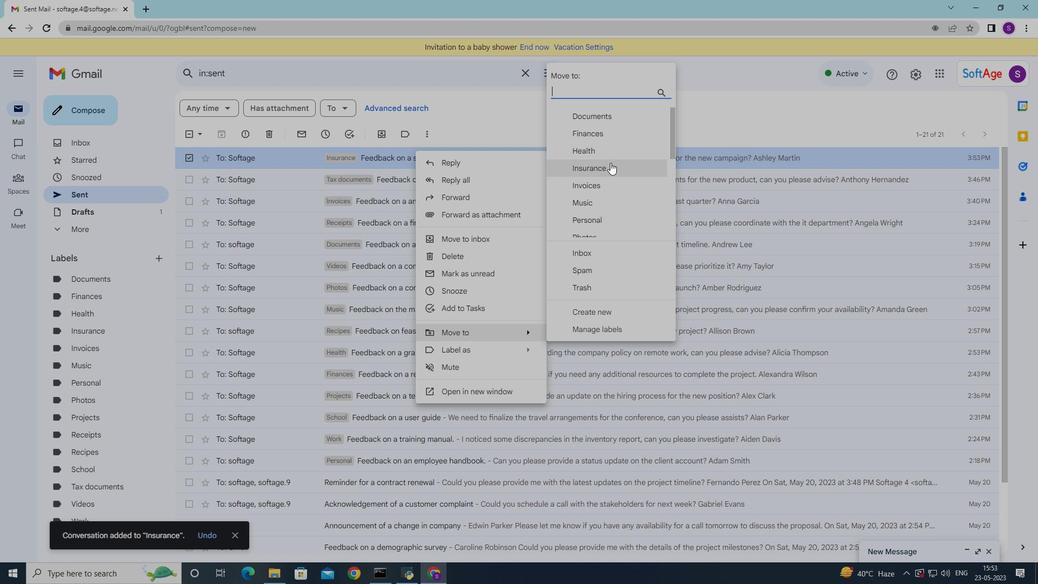 
Action: Mouse pressed left at (611, 166)
Screenshot: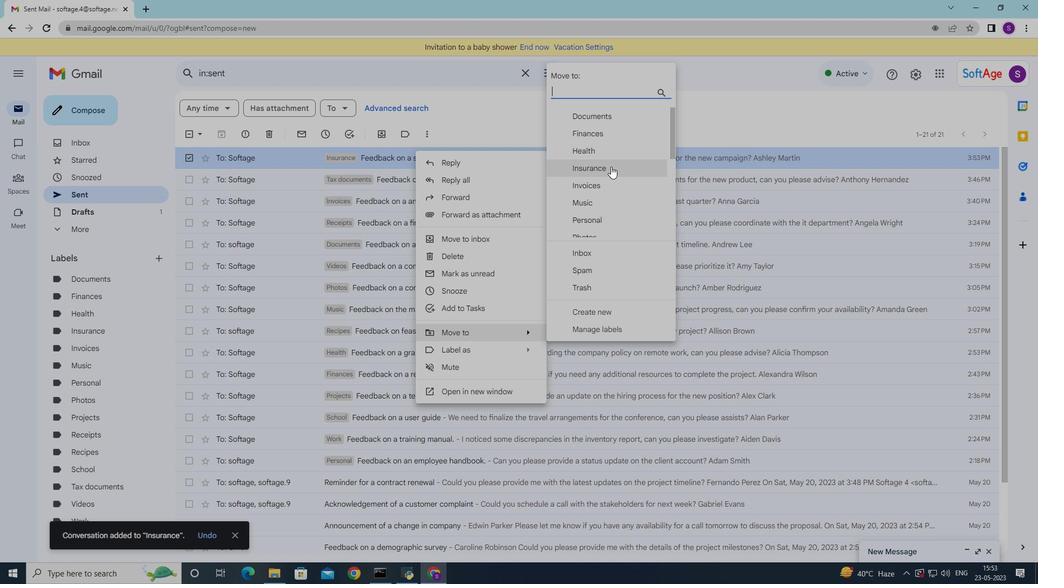 
Action: Mouse moved to (585, 194)
Screenshot: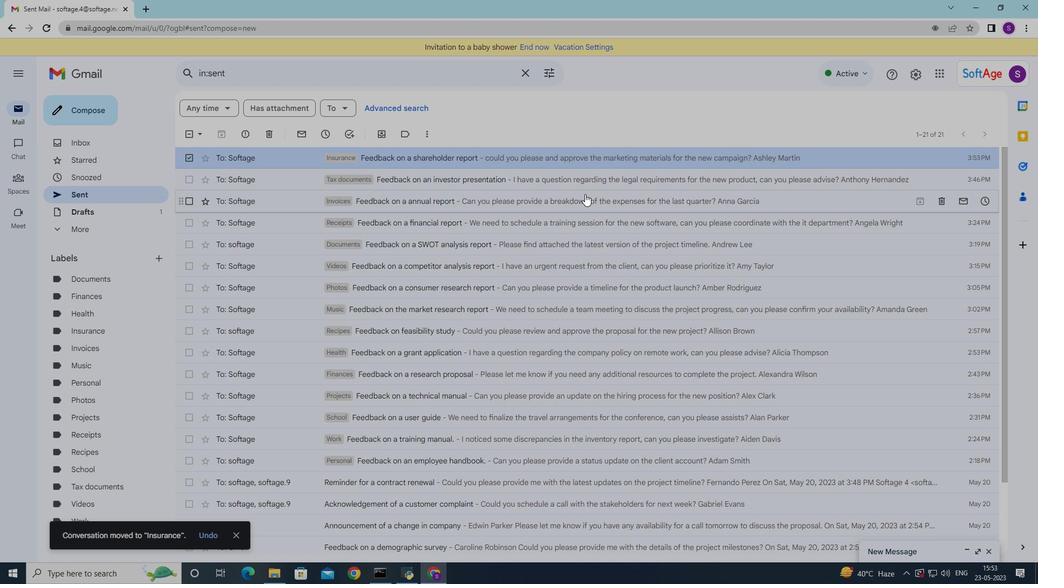 
